 Task: Add a signature Jim Hall containing Best wishes for a happy National Womens Day, Jim Hall to email address softage.5@softage.net and add a folder Fundraising
Action: Mouse moved to (138, 30)
Screenshot: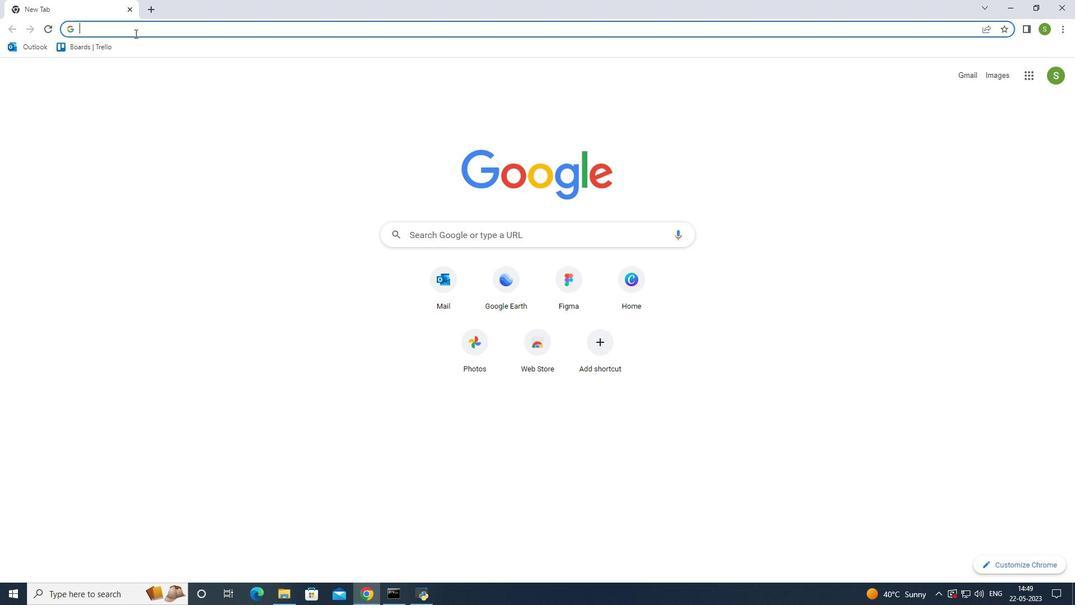 
Action: Mouse pressed left at (138, 30)
Screenshot: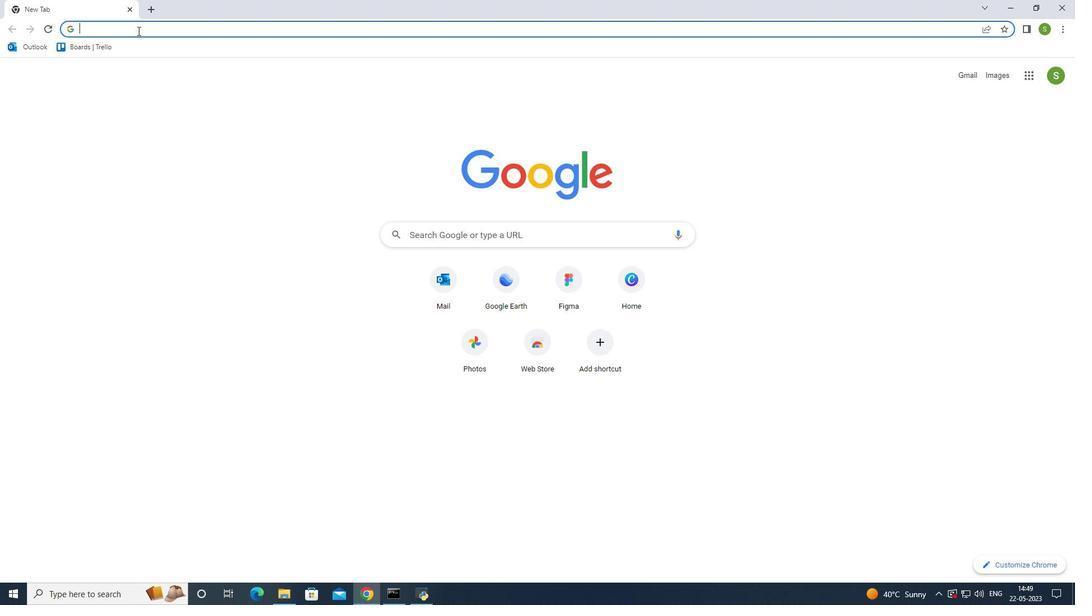 
Action: Mouse moved to (138, 30)
Screenshot: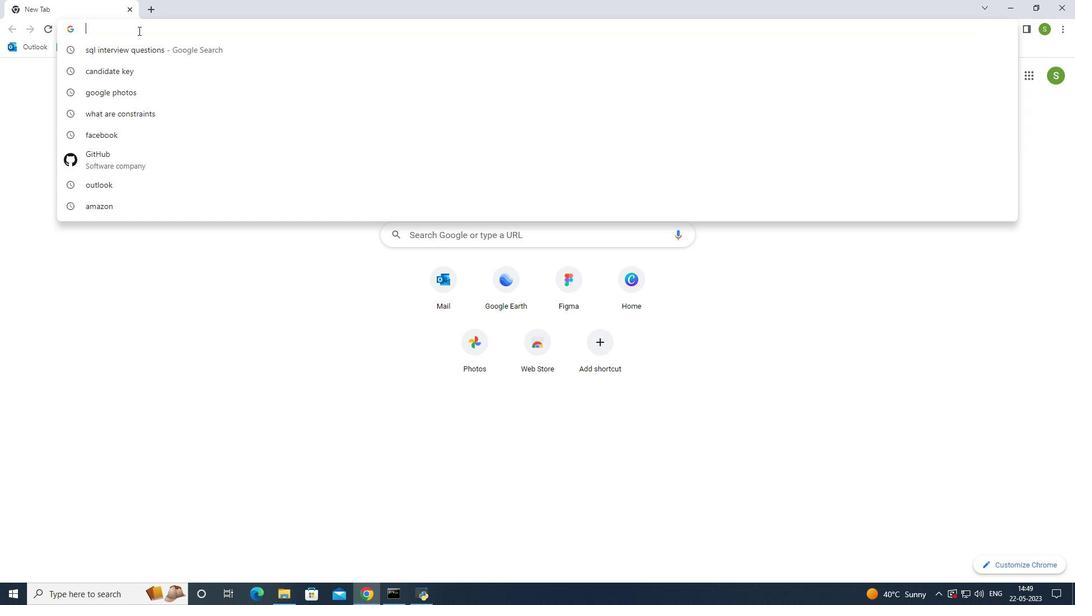 
Action: Key pressed outlook<Key.enter>
Screenshot: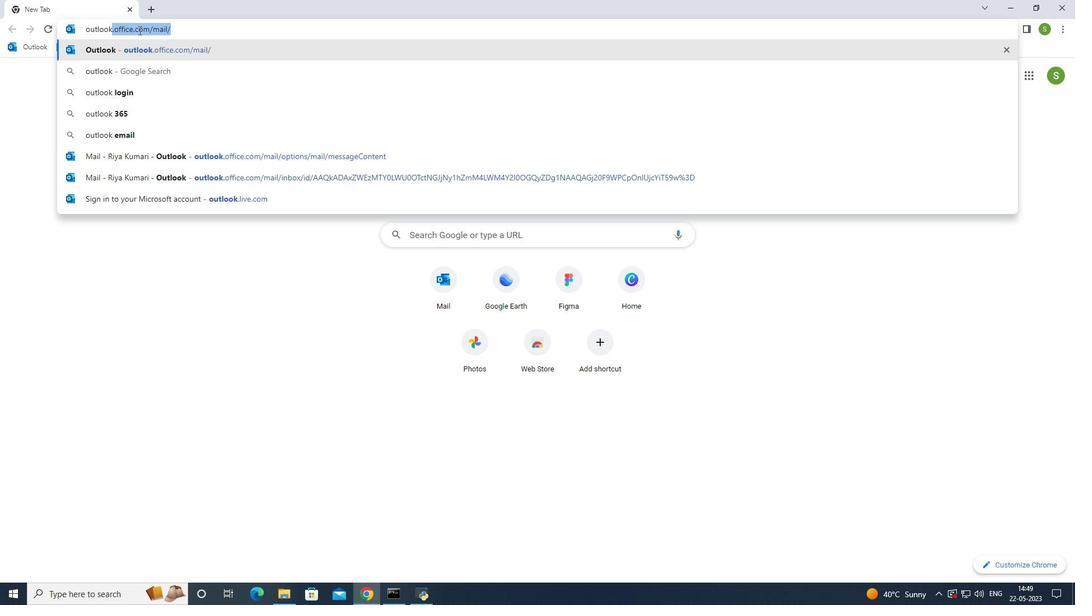 
Action: Mouse moved to (107, 95)
Screenshot: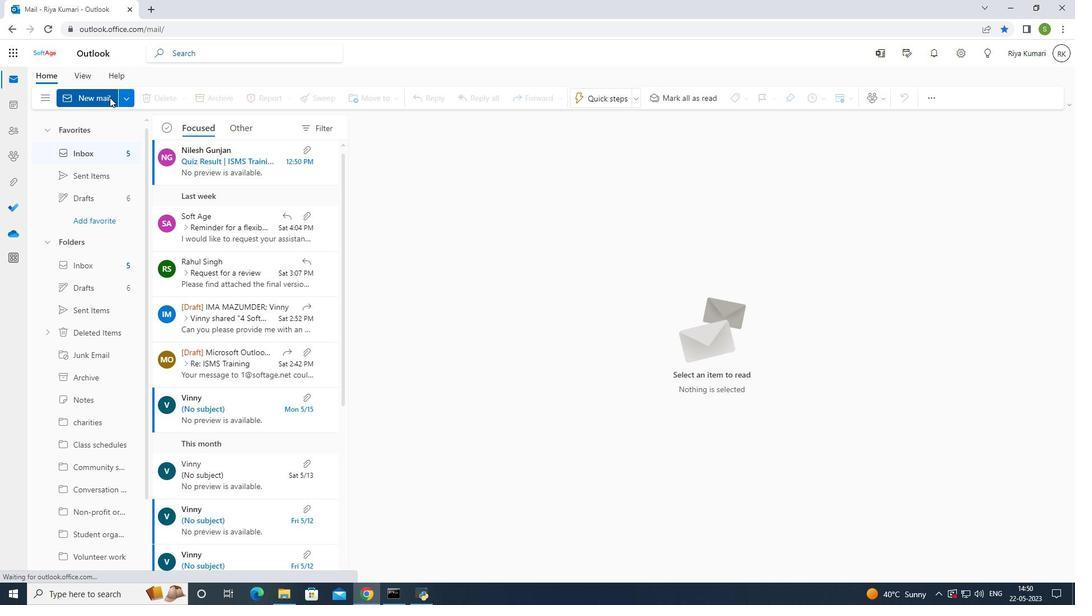 
Action: Mouse pressed left at (107, 95)
Screenshot: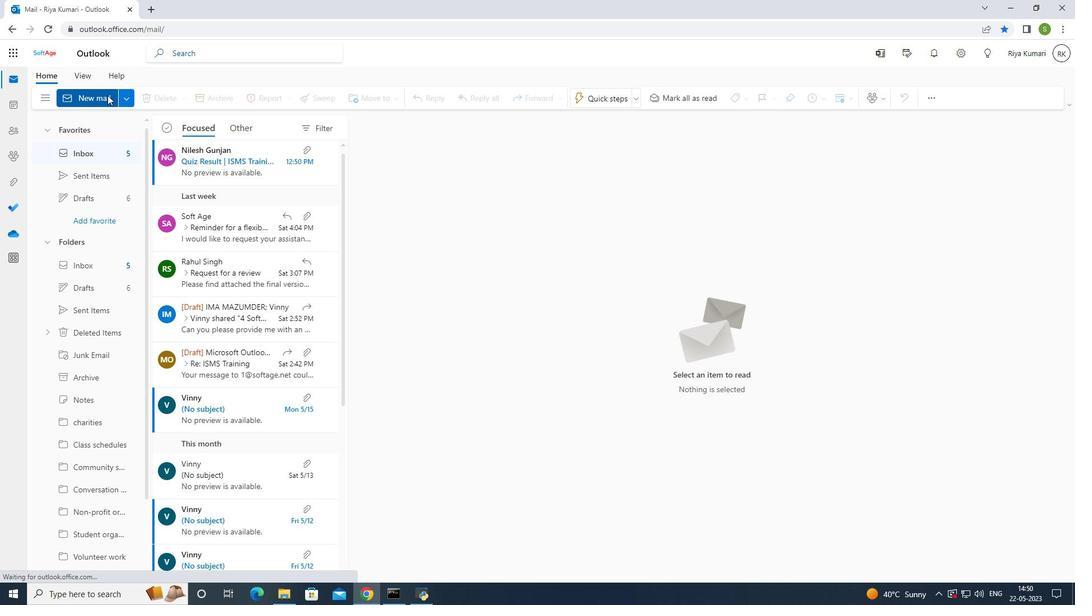 
Action: Mouse pressed left at (107, 95)
Screenshot: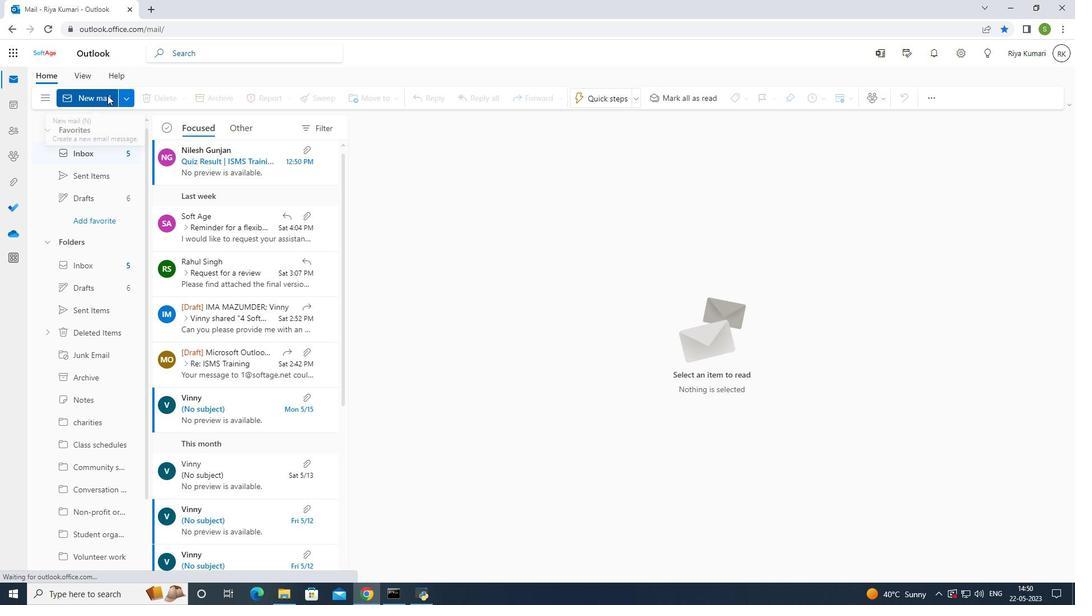 
Action: Mouse moved to (728, 99)
Screenshot: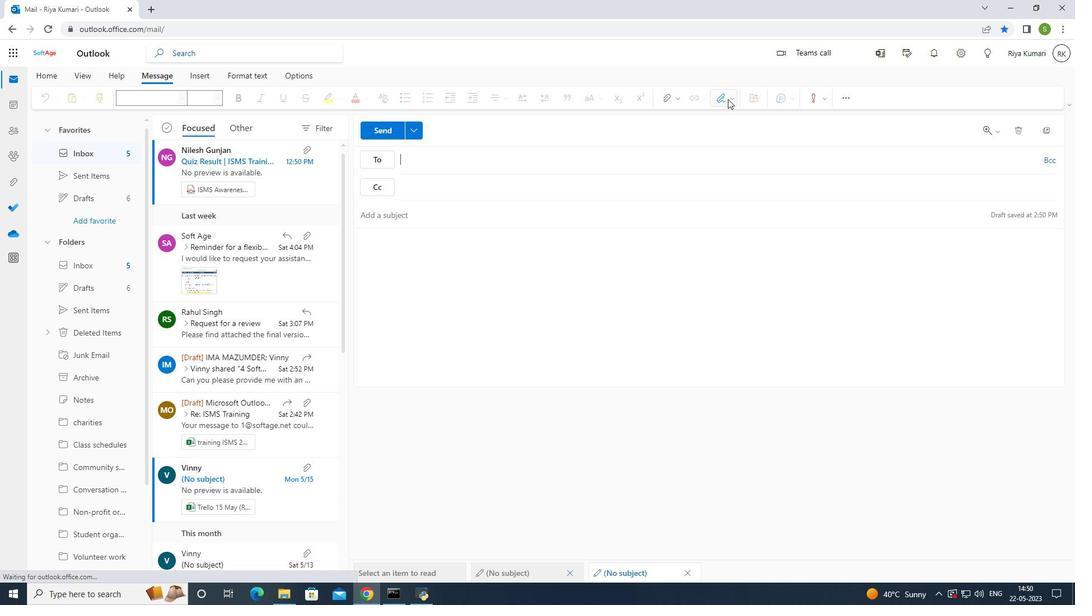 
Action: Mouse pressed left at (728, 99)
Screenshot: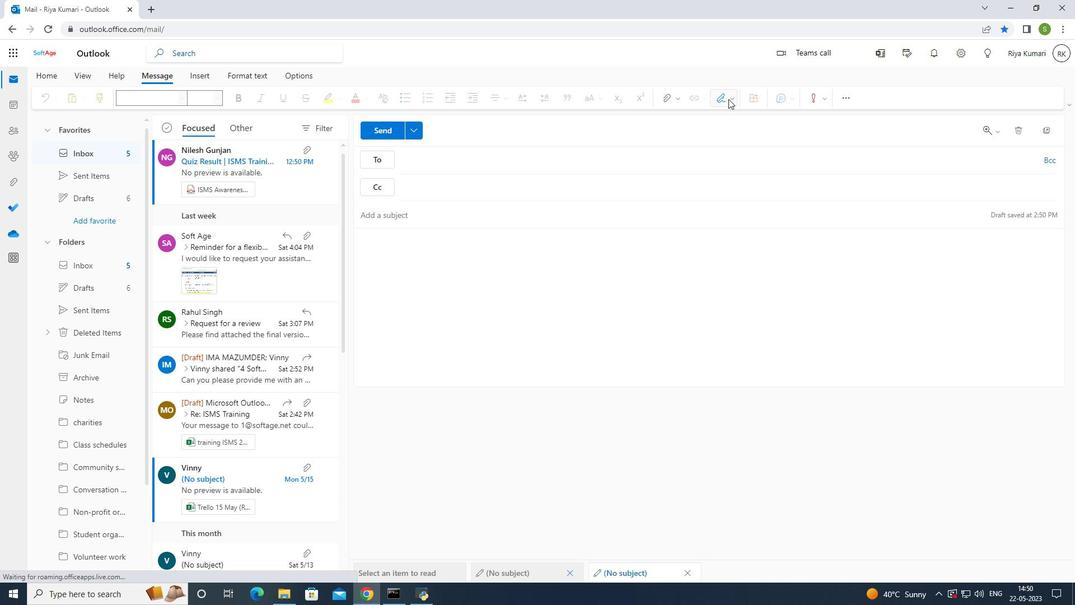 
Action: Mouse moved to (714, 140)
Screenshot: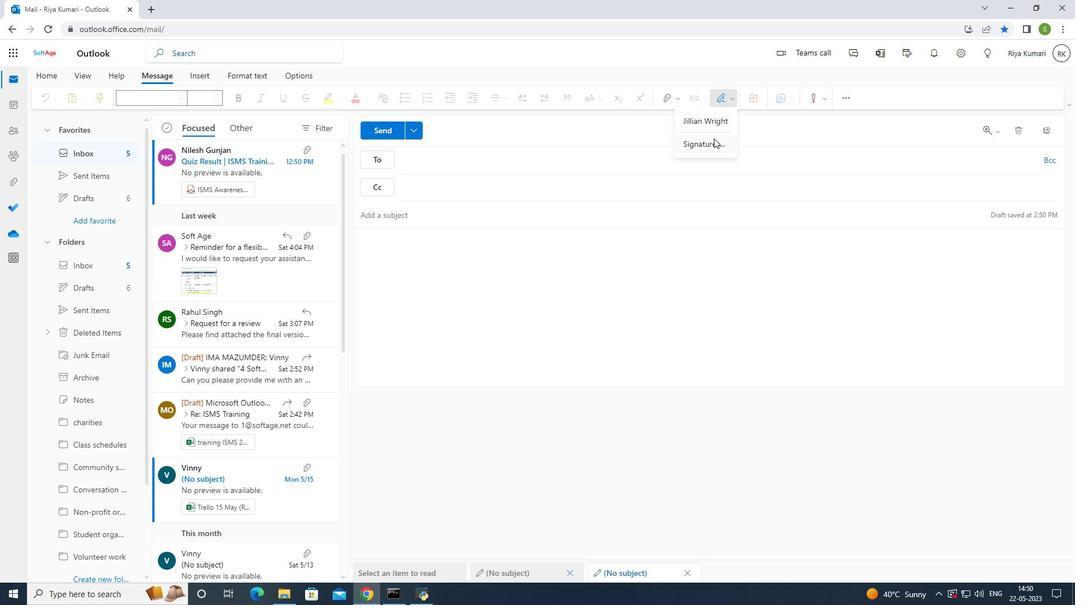 
Action: Mouse pressed left at (714, 140)
Screenshot: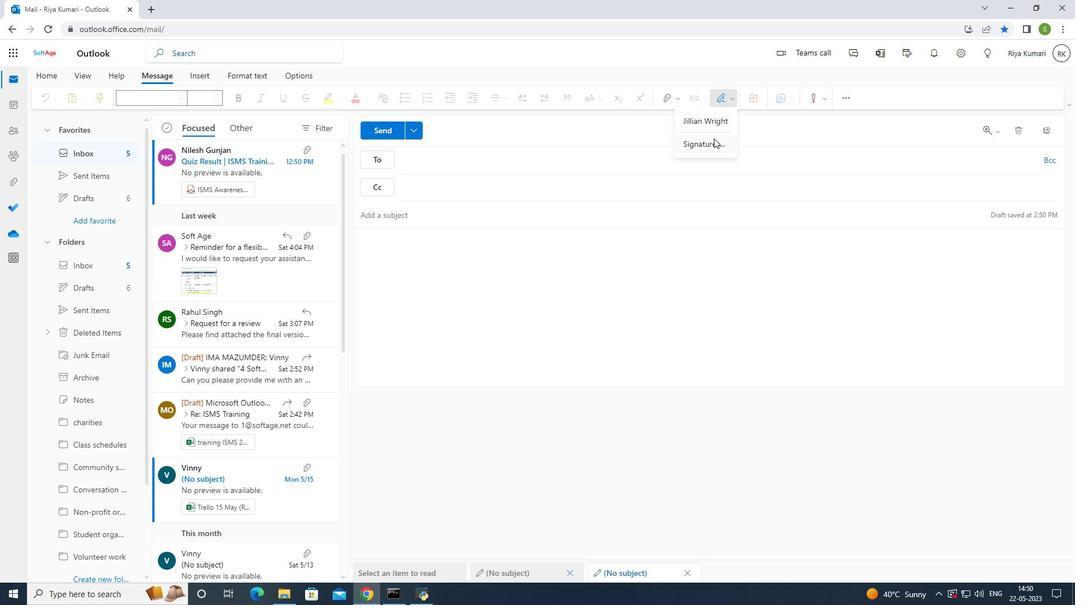 
Action: Mouse moved to (700, 179)
Screenshot: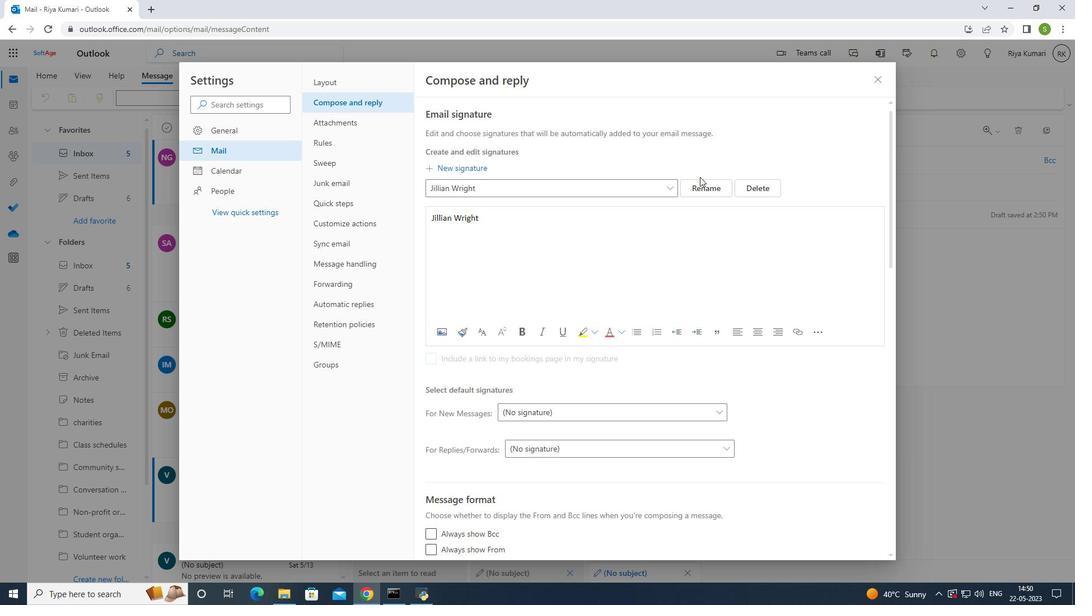 
Action: Mouse pressed left at (700, 179)
Screenshot: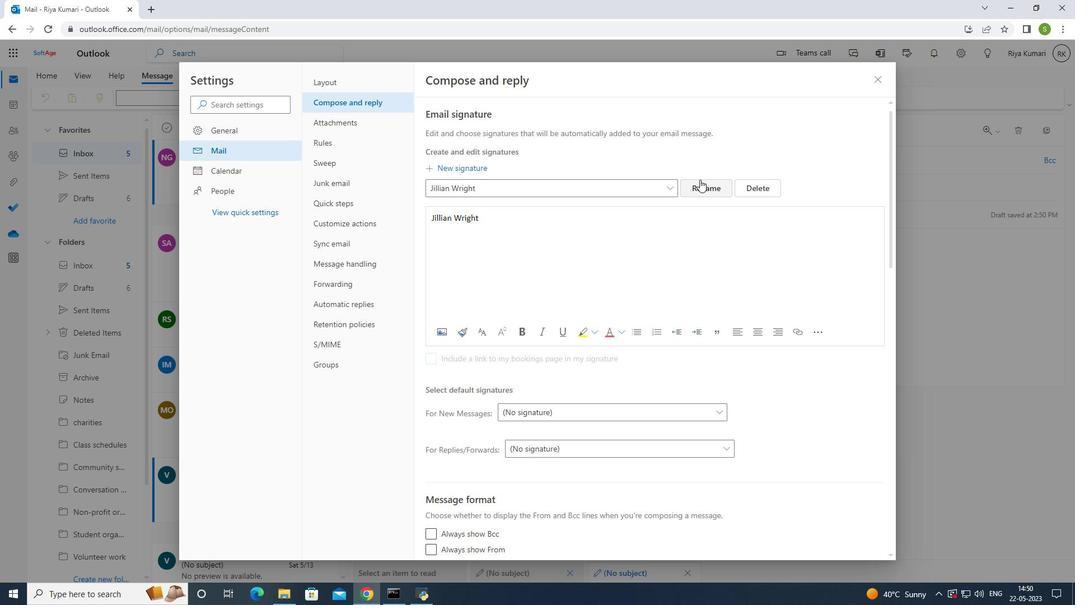 
Action: Mouse moved to (692, 185)
Screenshot: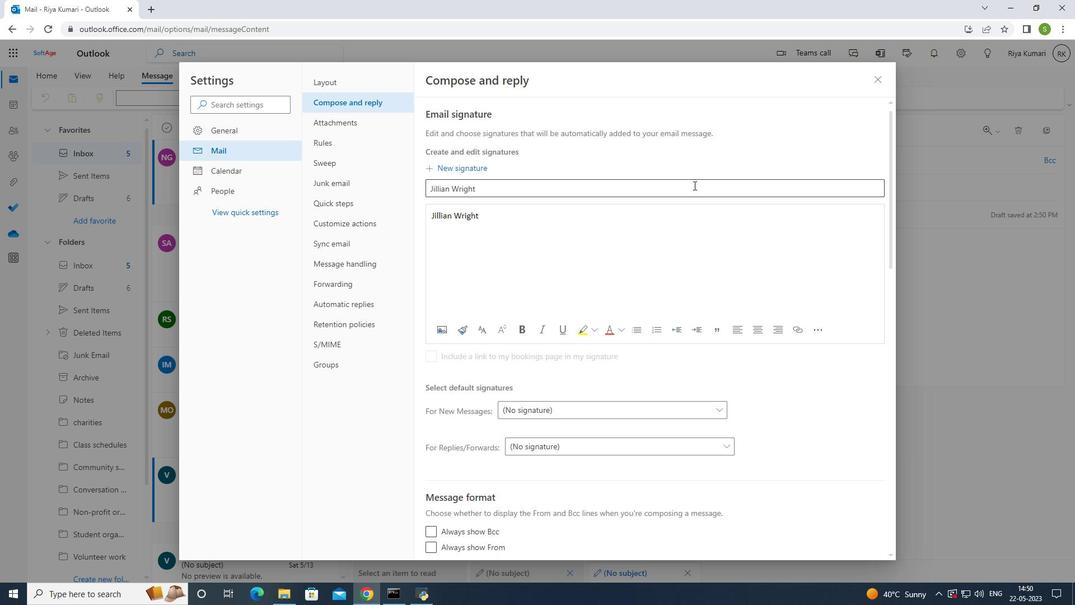 
Action: Mouse pressed left at (692, 185)
Screenshot: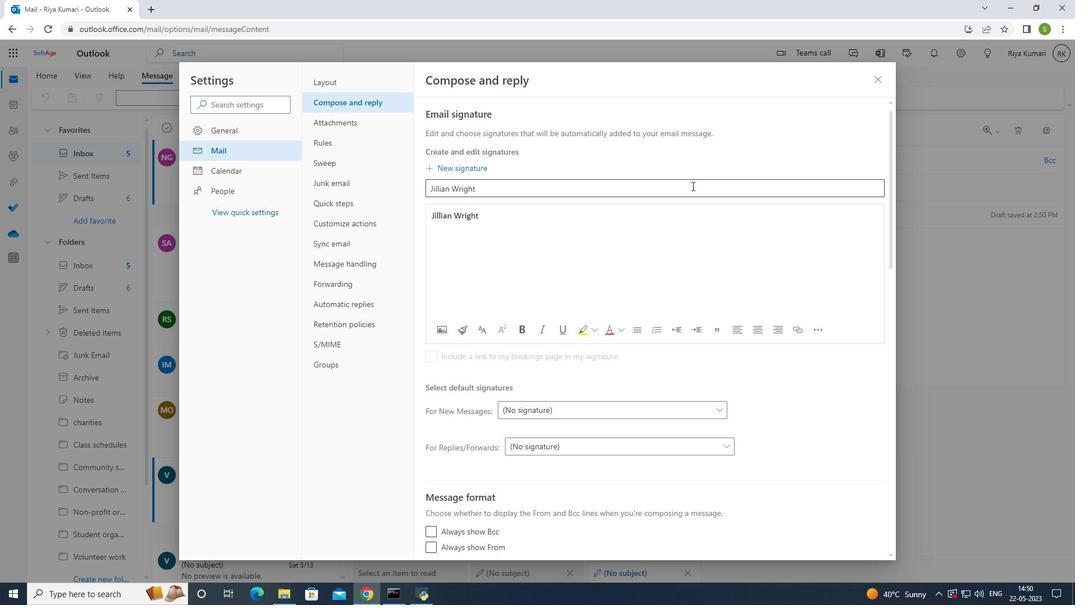 
Action: Mouse moved to (692, 185)
Screenshot: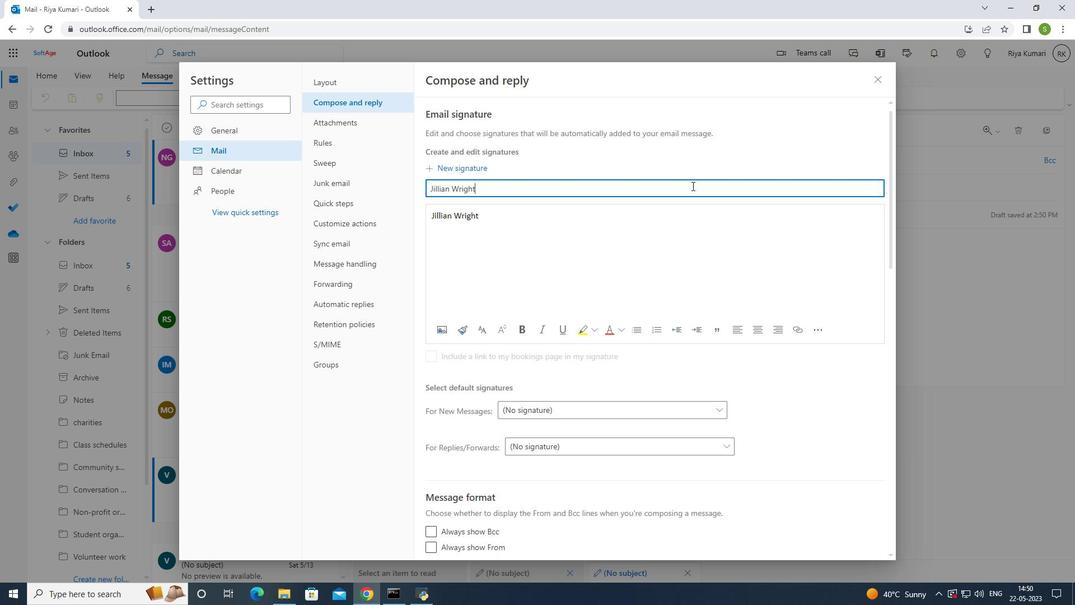
Action: Key pressed <Key.backspace><Key.backspace><Key.backspace><Key.backspace><Key.backspace><Key.backspace><Key.backspace><Key.backspace><Key.backspace><Key.backspace><Key.backspace><Key.backspace>m<Key.space><Key.shift><Key.shift>Hall
Screenshot: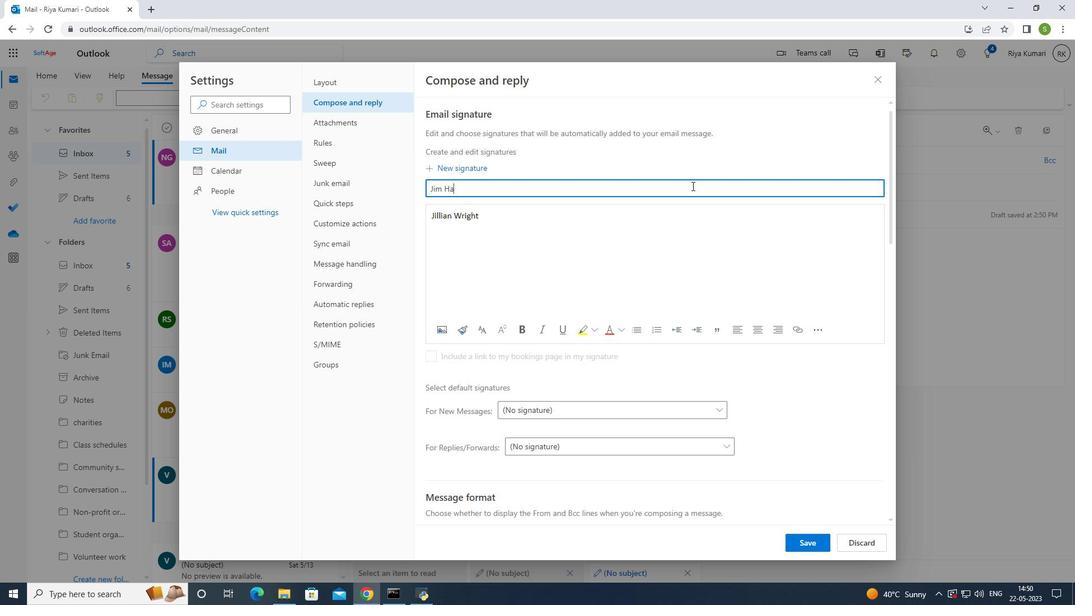 
Action: Mouse moved to (500, 224)
Screenshot: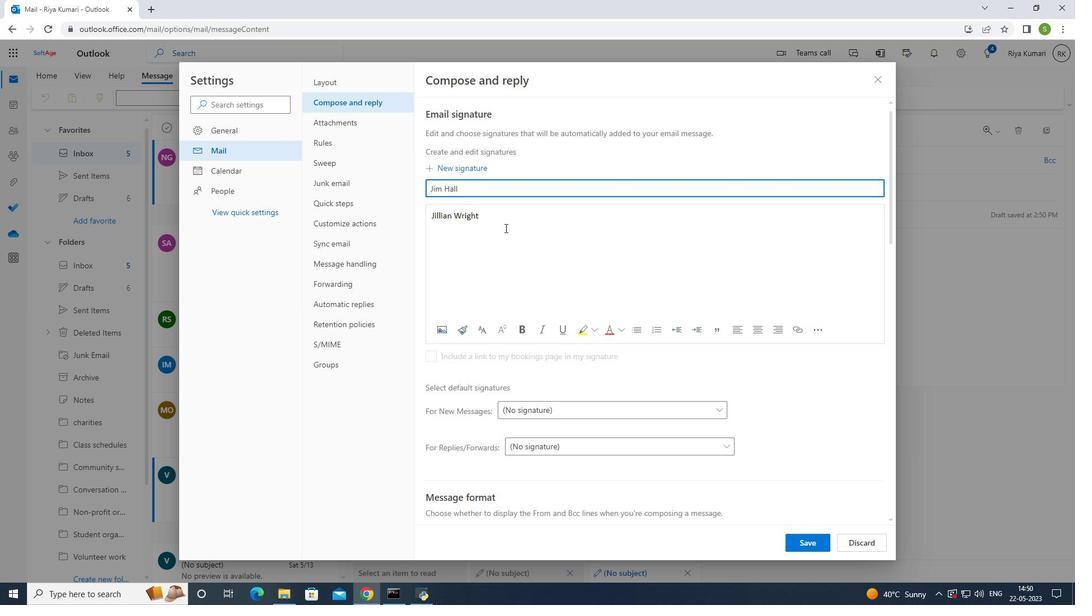 
Action: Mouse pressed left at (500, 224)
Screenshot: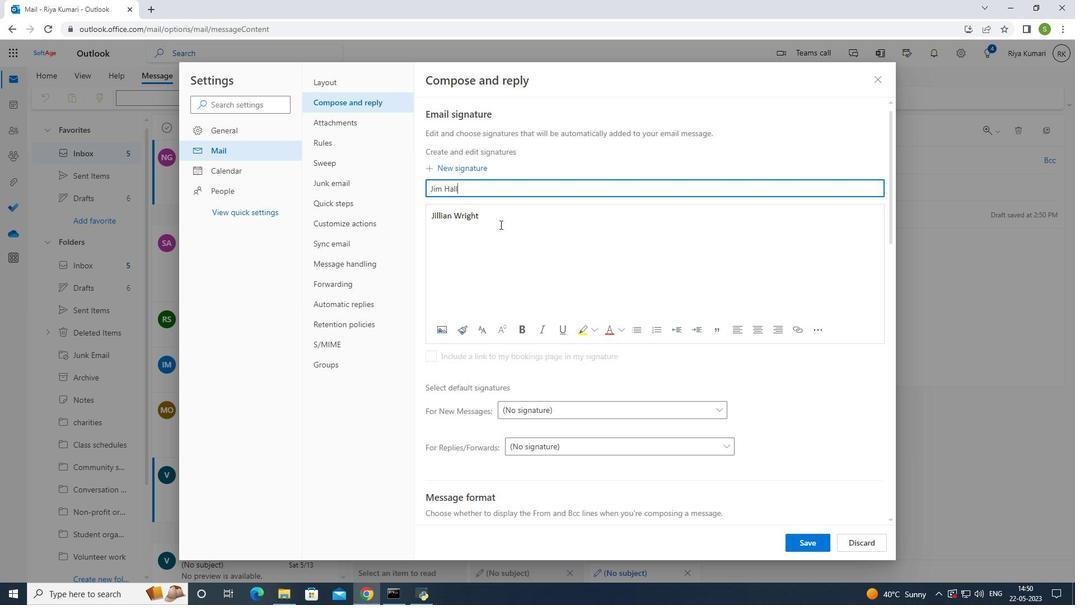 
Action: Mouse moved to (502, 221)
Screenshot: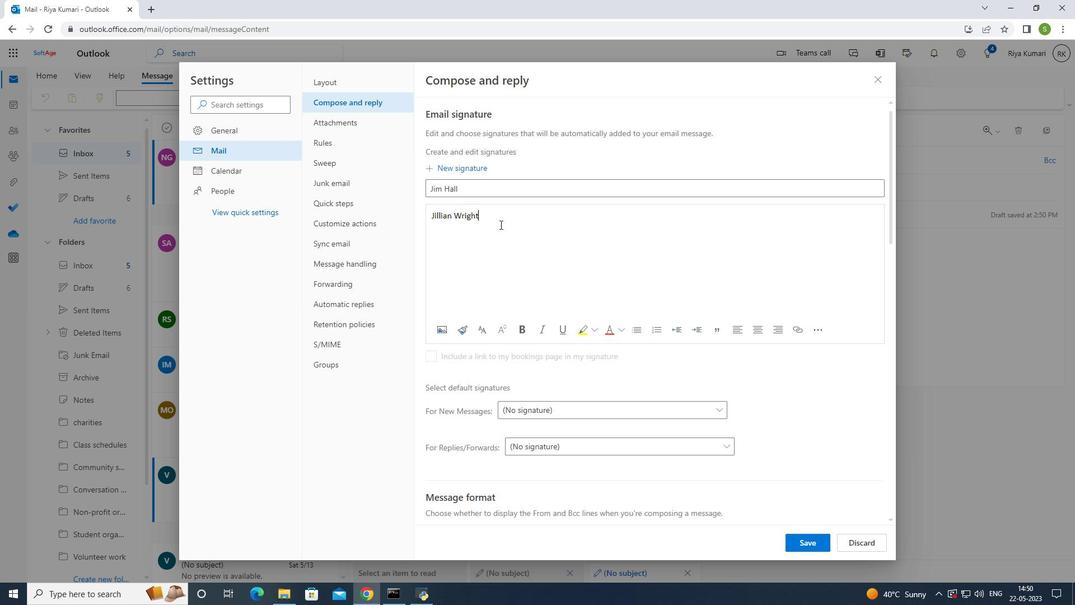 
Action: Key pressed <Key.backspace><Key.backspace><Key.backspace><Key.backspace><Key.backspace><Key.backspace><Key.backspace><Key.backspace><Key.backspace><Key.backspace><Key.backspace><Key.backspace><Key.backspace>im<Key.space><Key.shift>hall
Screenshot: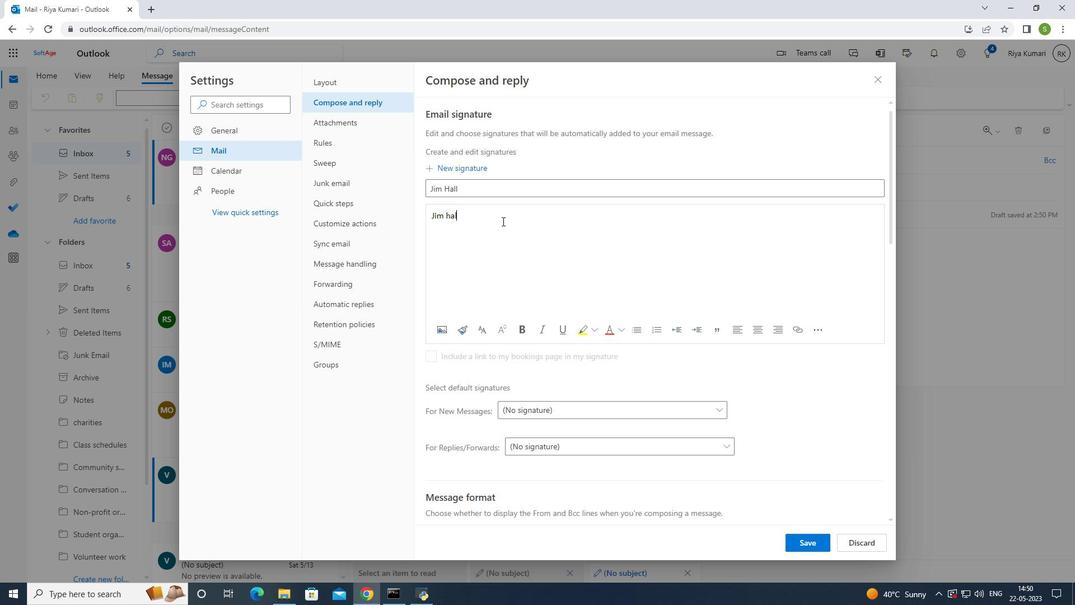 
Action: Mouse moved to (796, 543)
Screenshot: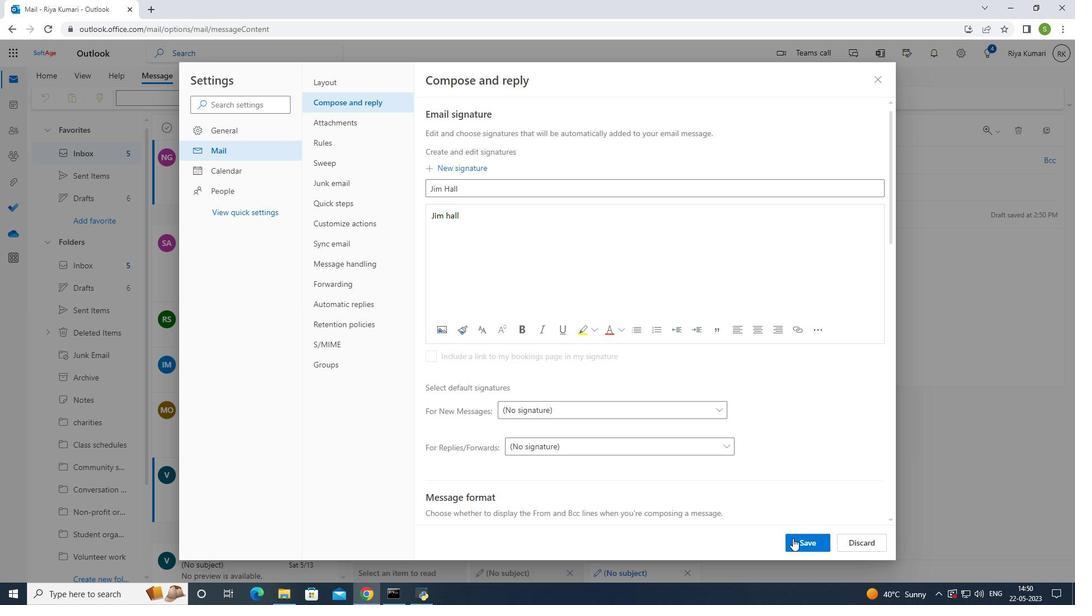 
Action: Mouse pressed left at (796, 543)
Screenshot: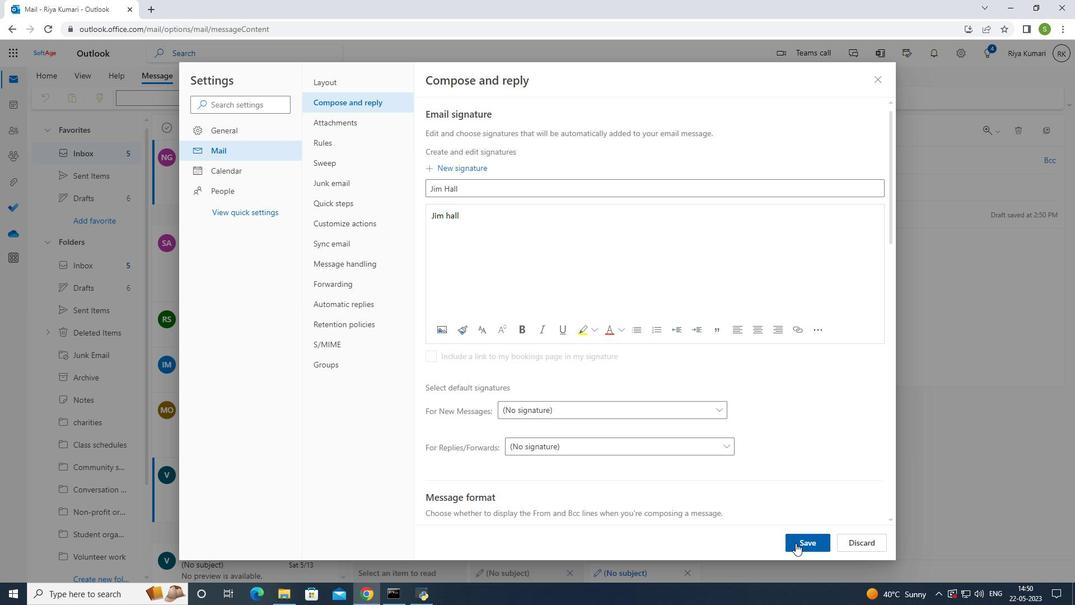 
Action: Mouse moved to (876, 82)
Screenshot: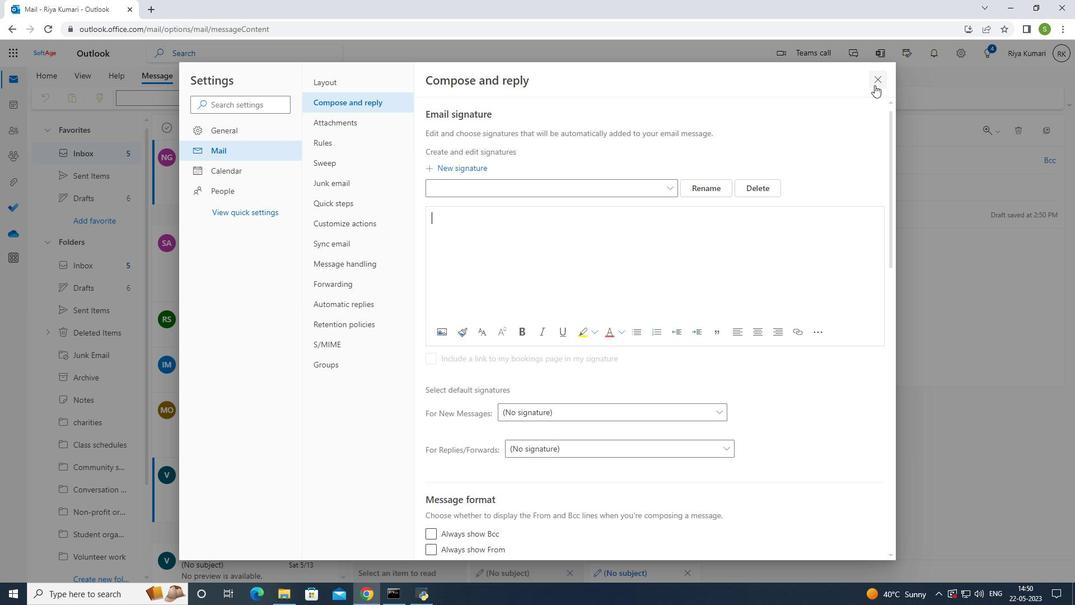 
Action: Mouse pressed left at (876, 82)
Screenshot: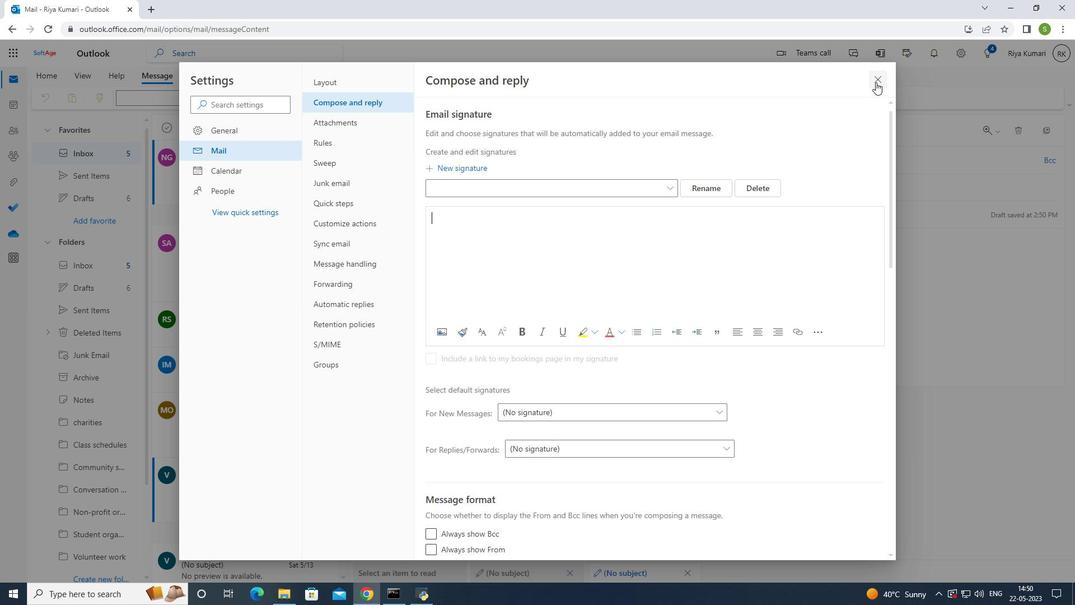 
Action: Mouse moved to (438, 160)
Screenshot: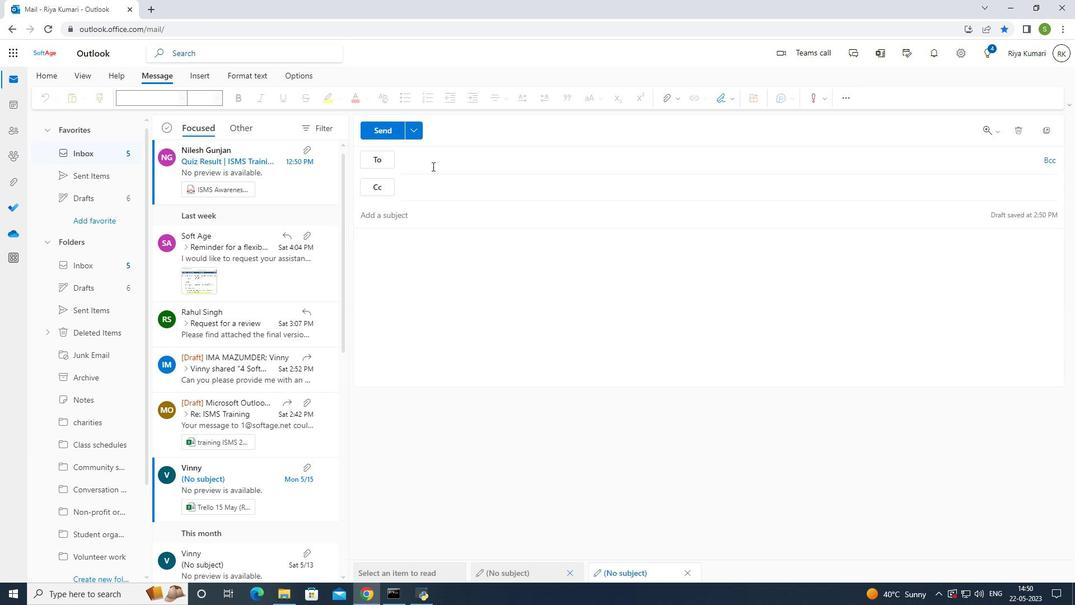 
Action: Mouse pressed left at (438, 160)
Screenshot: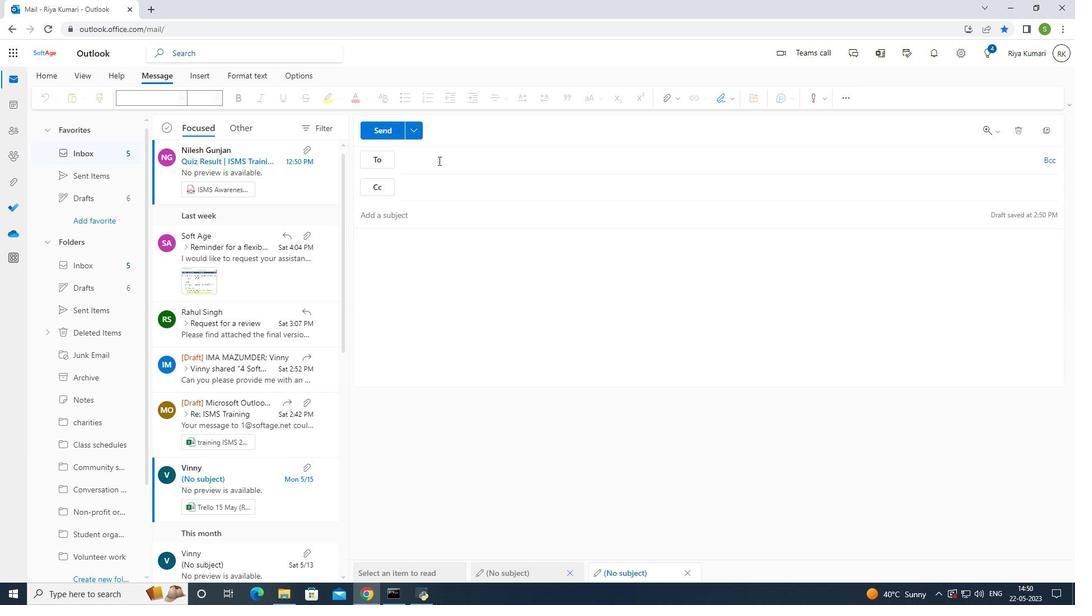 
Action: Key pressed softage.5<Key.shift>@softage.com
Screenshot: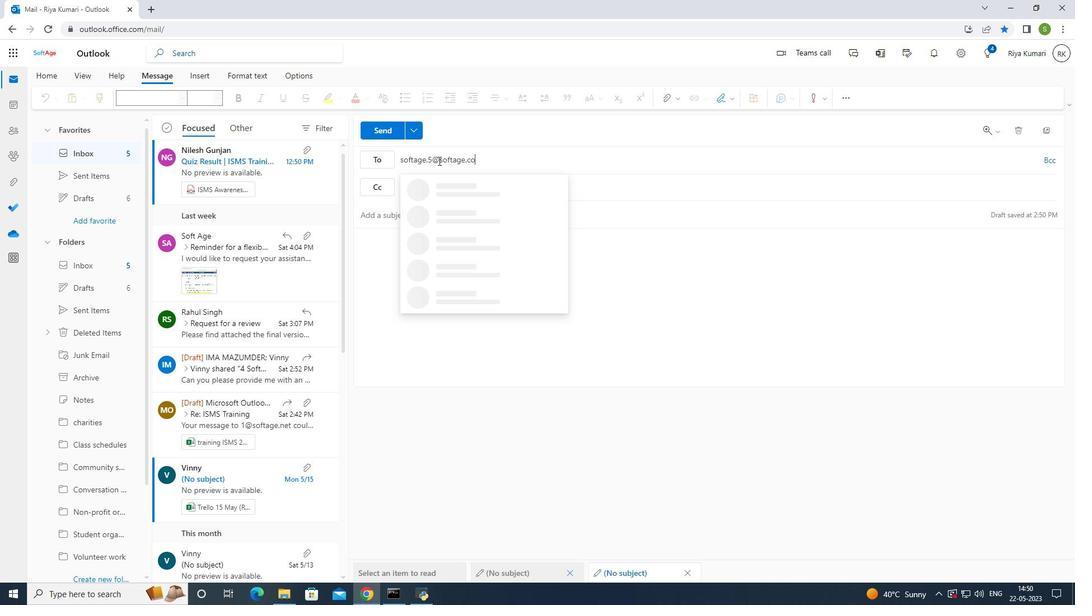 
Action: Mouse moved to (481, 155)
Screenshot: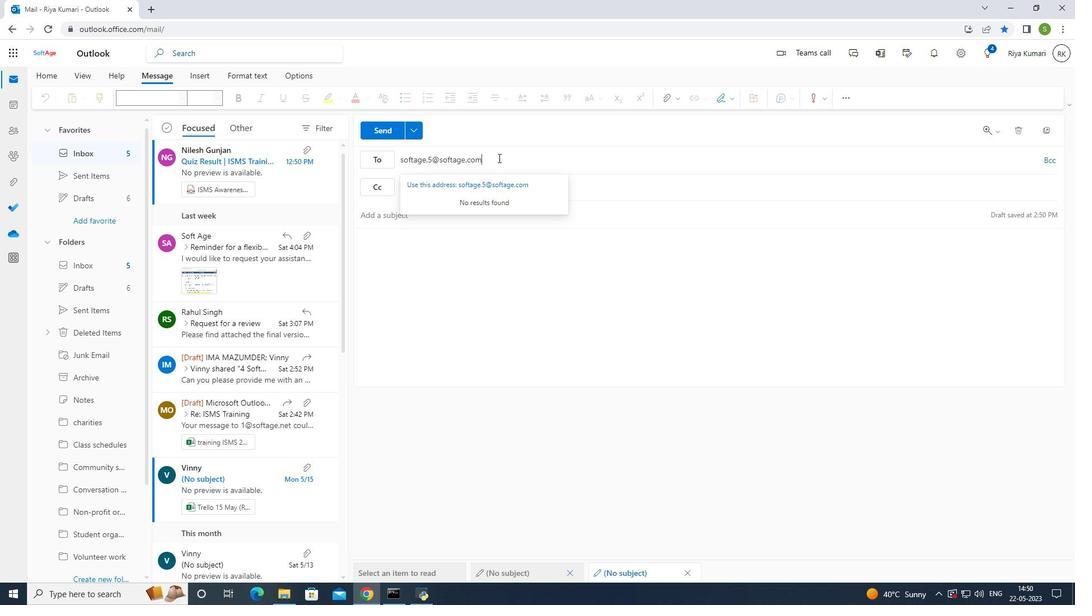 
Action: Key pressed <Key.backspace><Key.backspace><Key.backspace>net
Screenshot: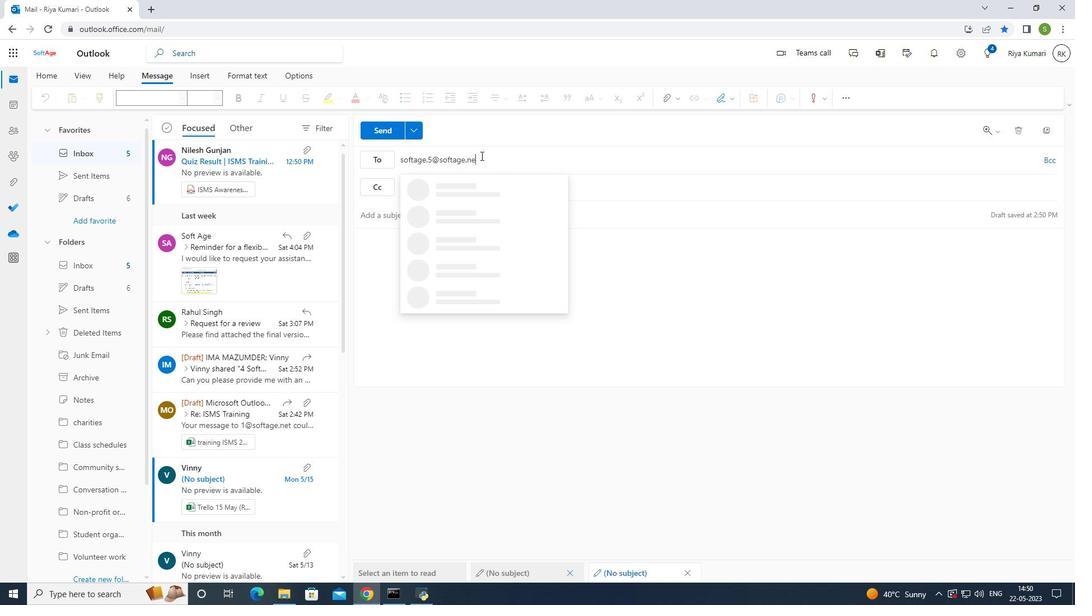 
Action: Mouse moved to (468, 192)
Screenshot: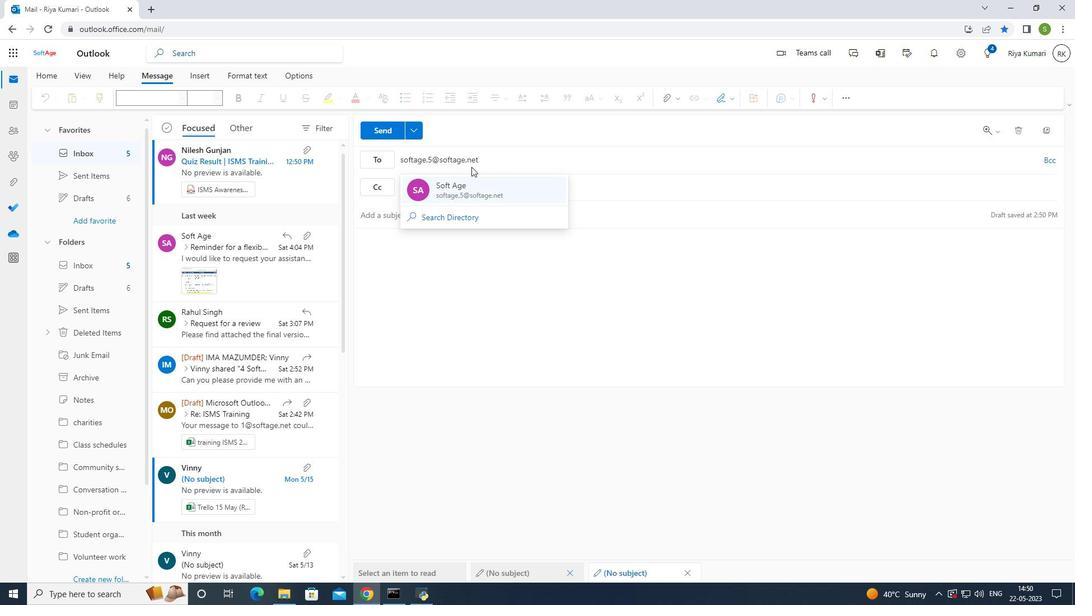 
Action: Mouse pressed left at (468, 192)
Screenshot: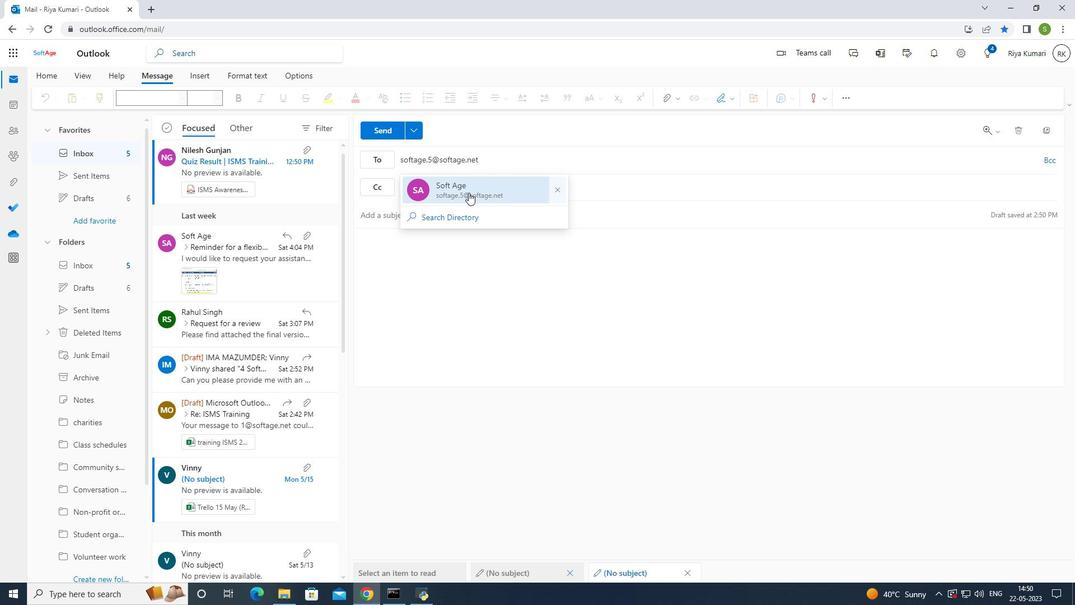 
Action: Mouse moved to (433, 213)
Screenshot: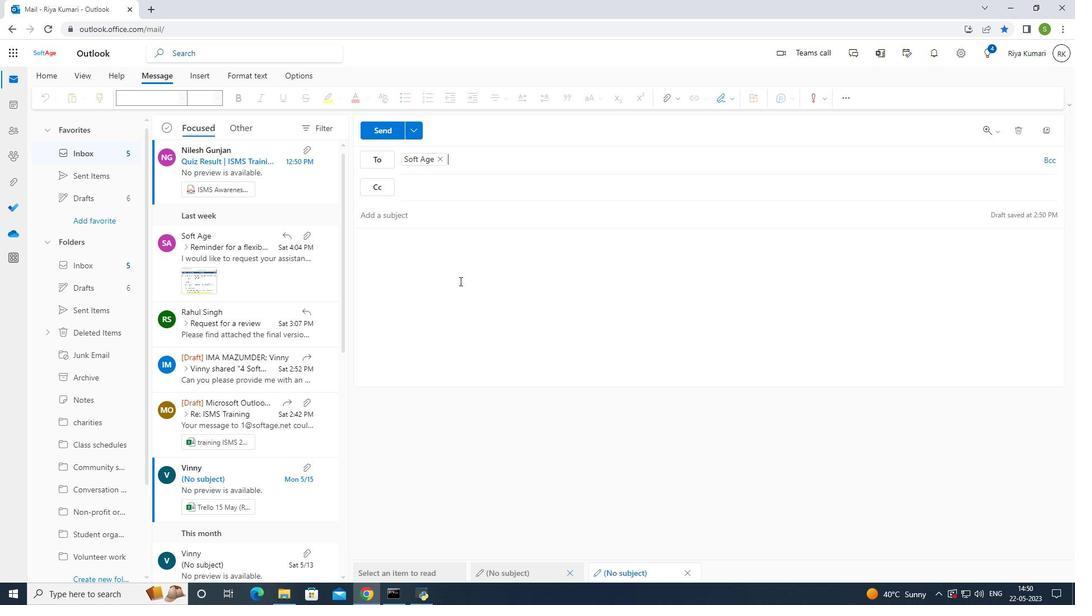 
Action: Mouse pressed left at (433, 213)
Screenshot: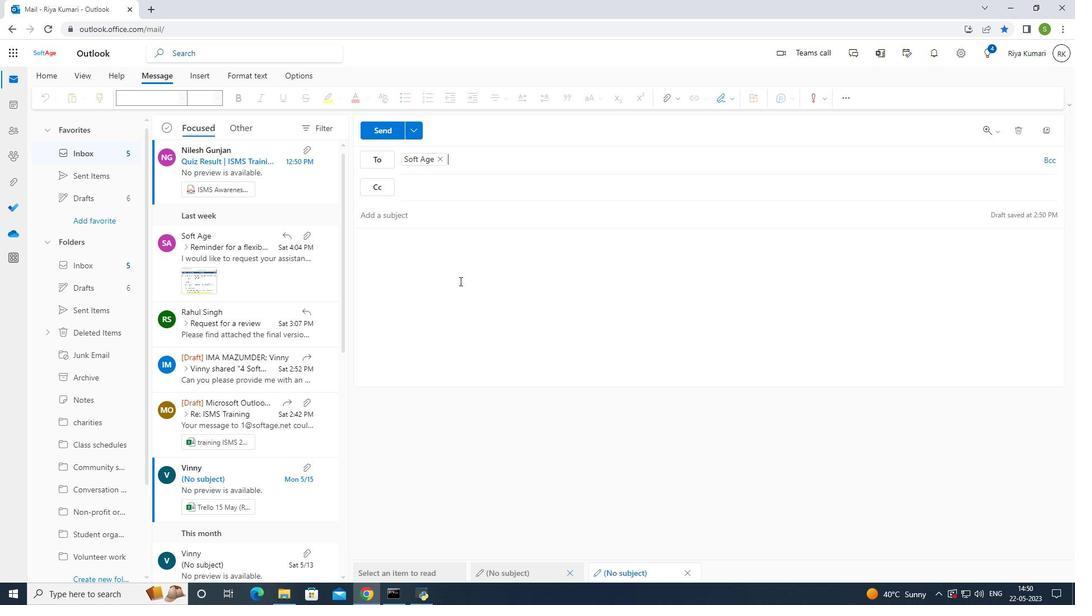 
Action: Mouse moved to (439, 231)
Screenshot: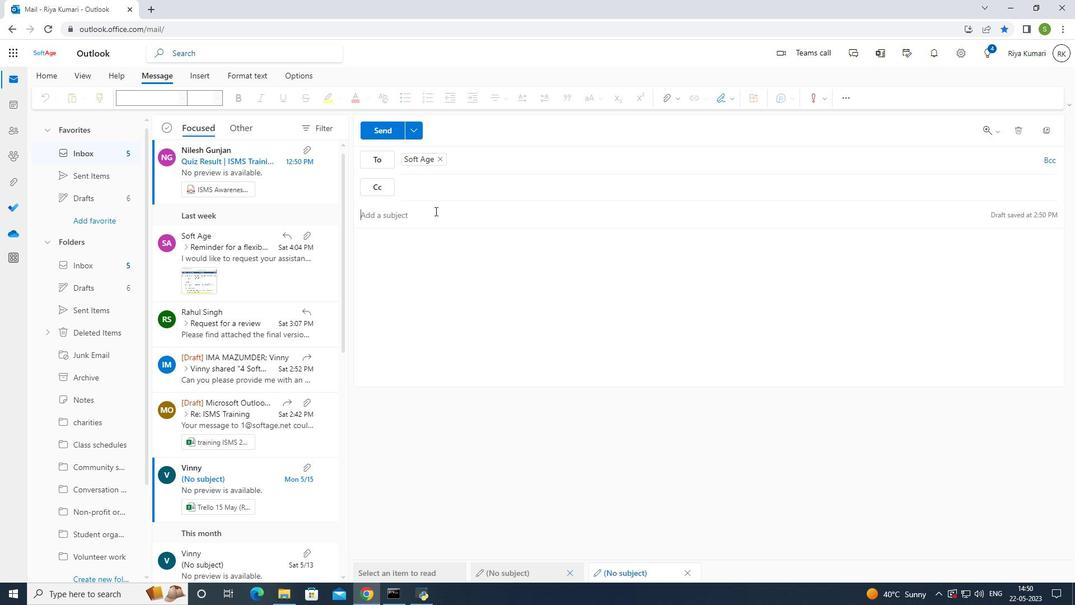 
Action: Mouse pressed left at (439, 231)
Screenshot: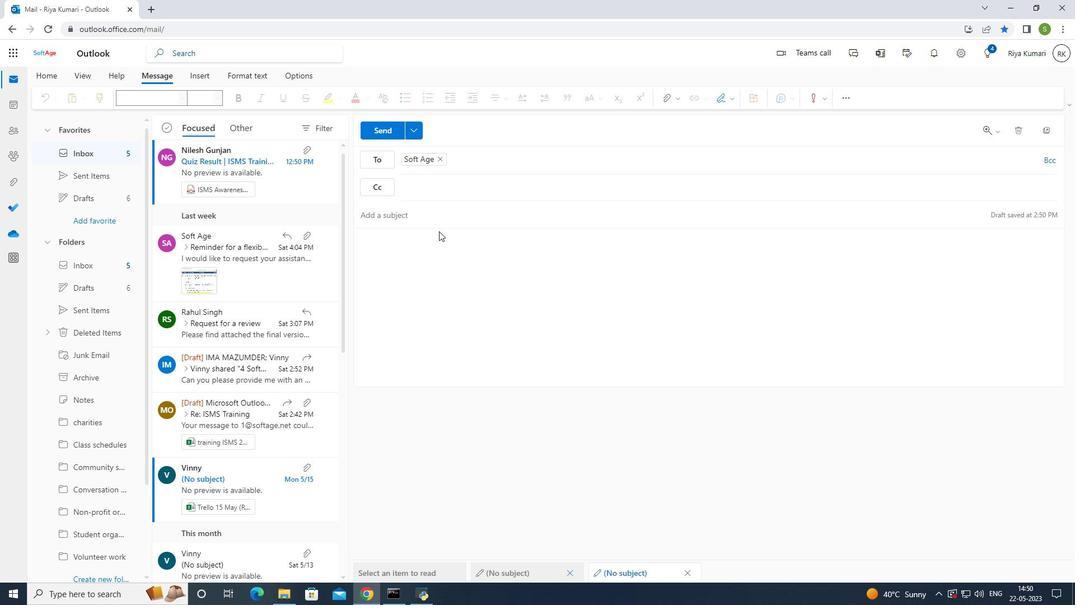 
Action: Mouse moved to (444, 237)
Screenshot: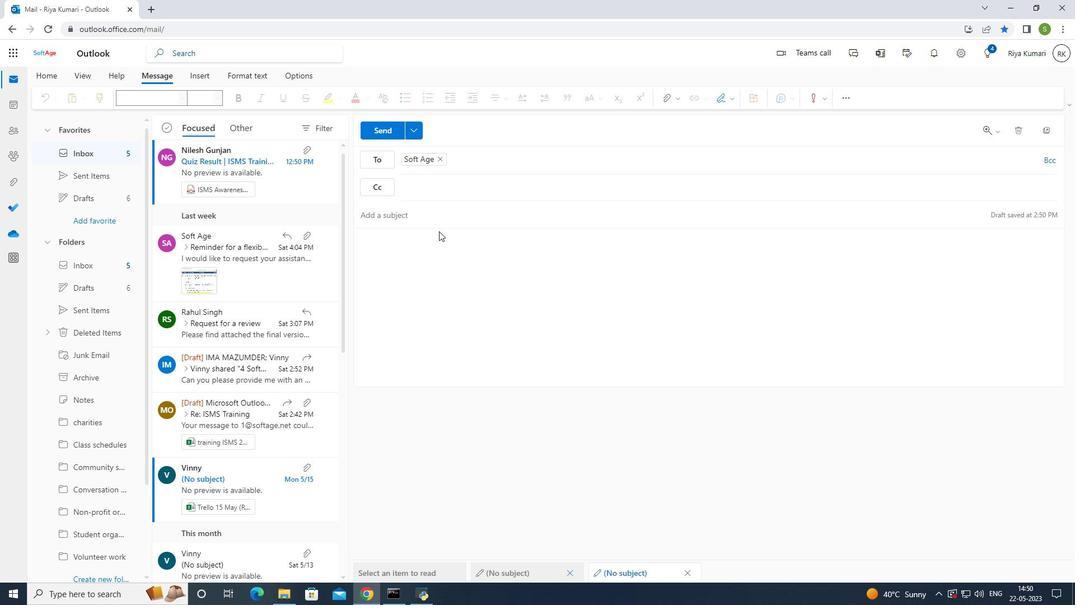 
Action: Mouse pressed left at (444, 237)
Screenshot: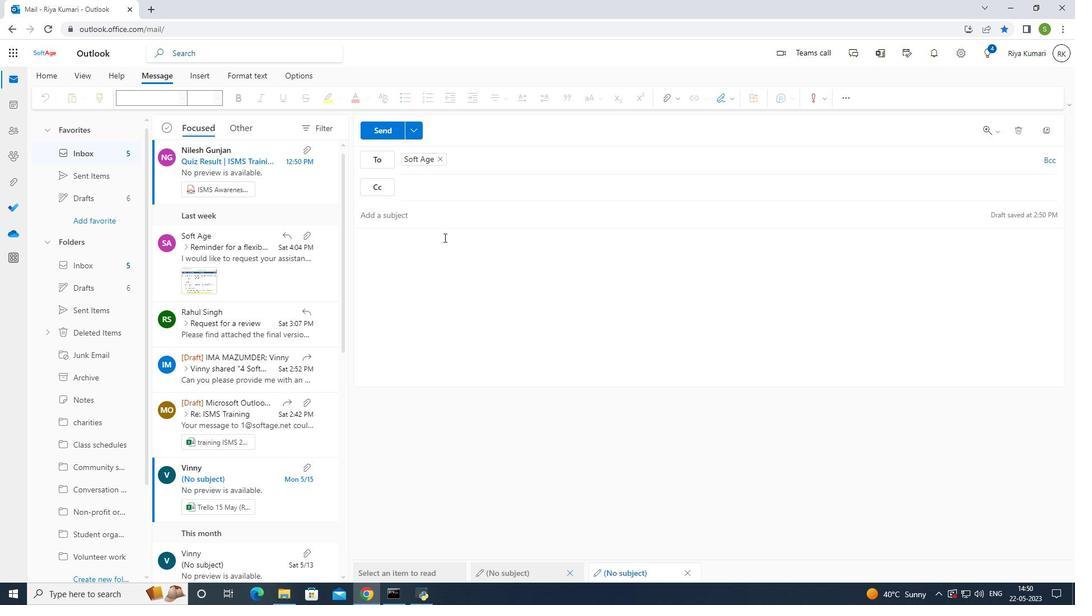 
Action: Mouse moved to (732, 97)
Screenshot: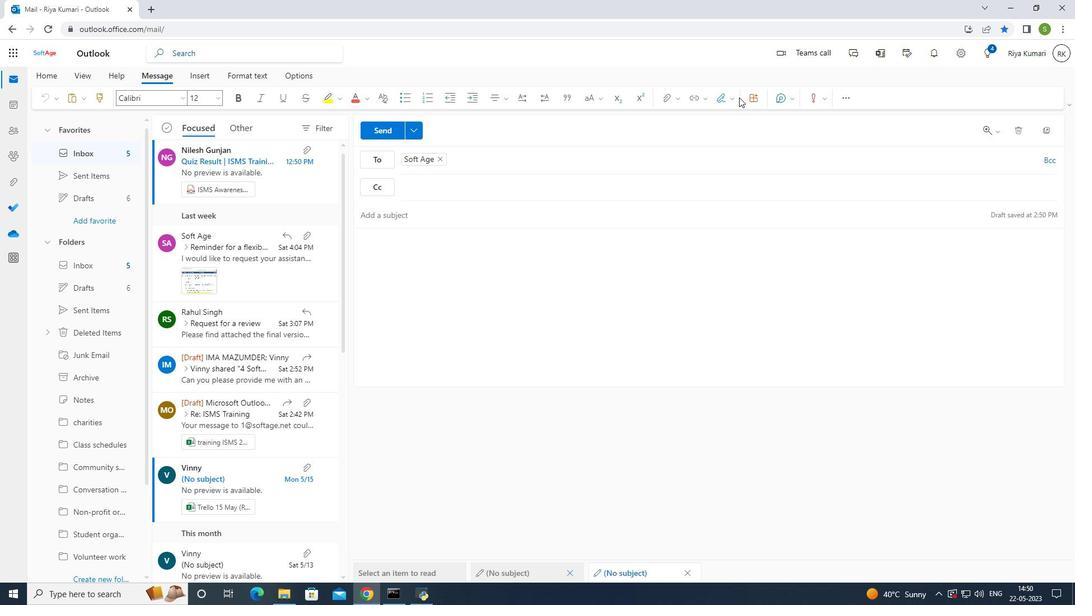 
Action: Mouse pressed left at (732, 97)
Screenshot: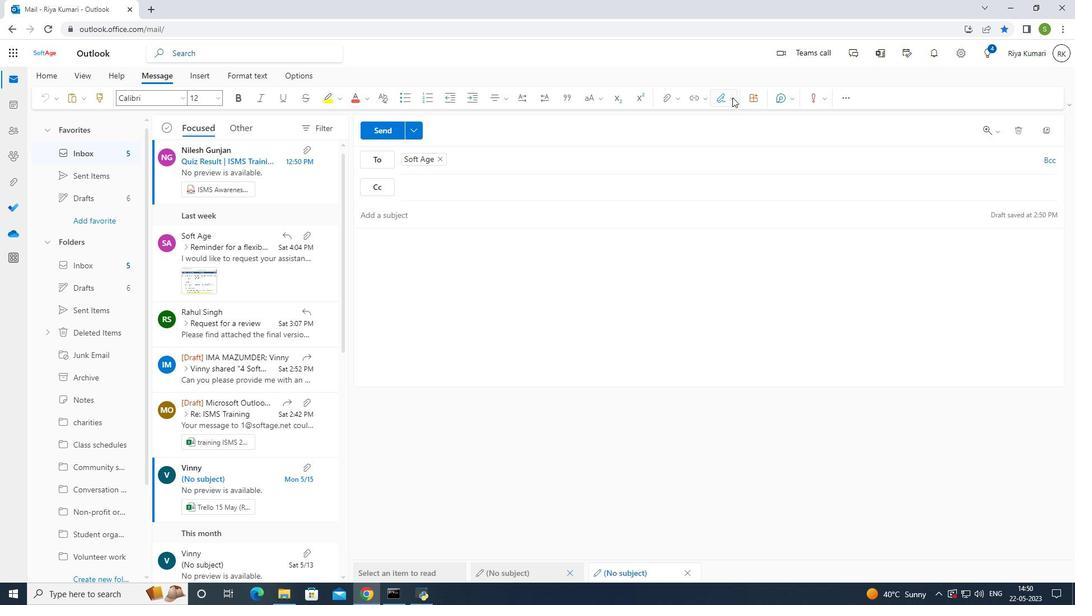 
Action: Mouse moved to (715, 118)
Screenshot: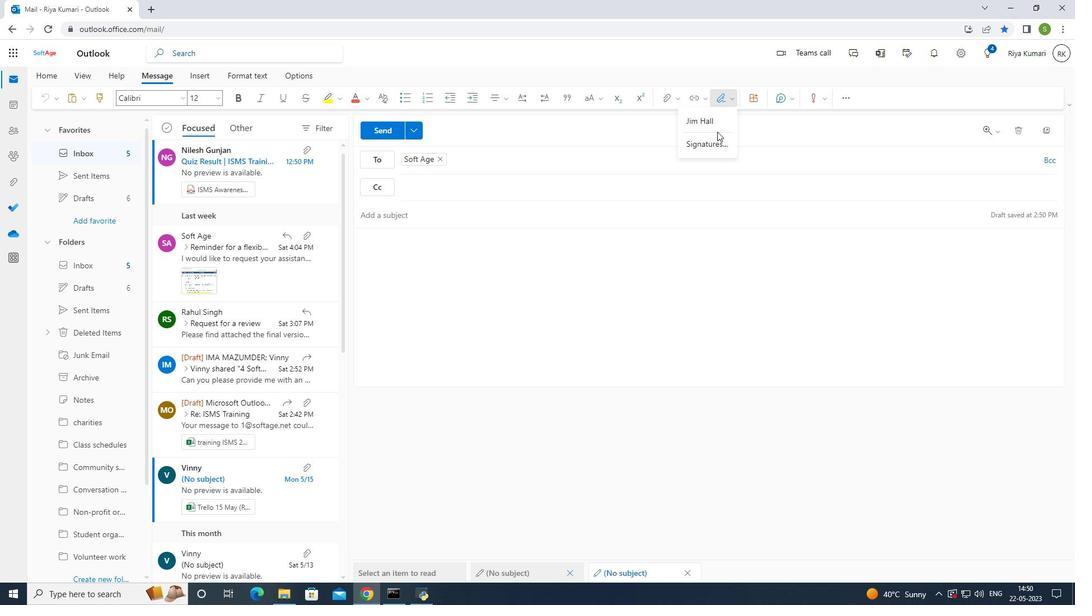 
Action: Mouse pressed left at (715, 118)
Screenshot: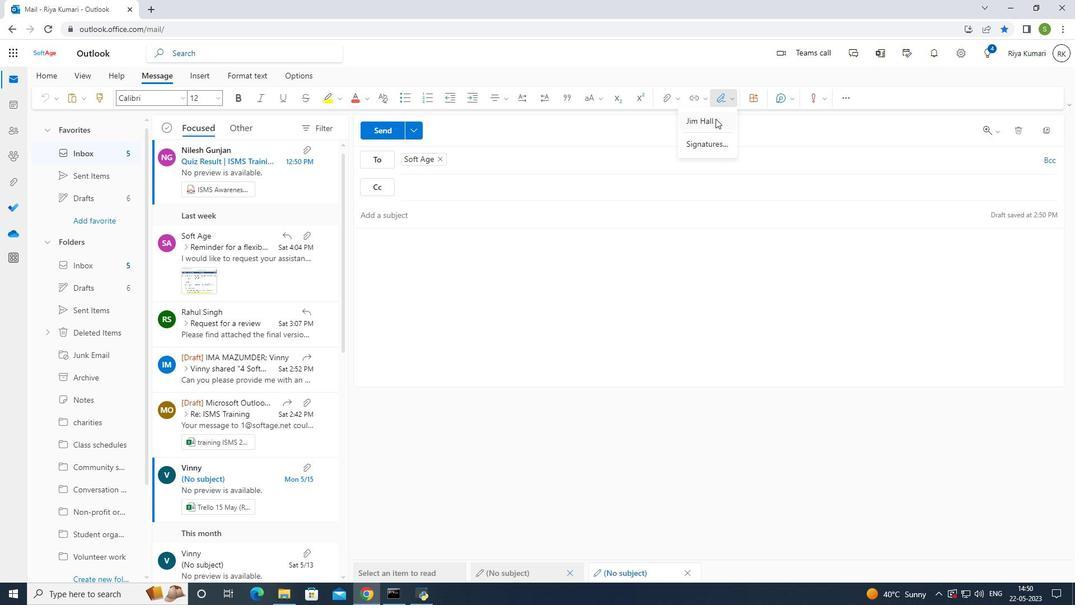 
Action: Mouse moved to (643, 221)
Screenshot: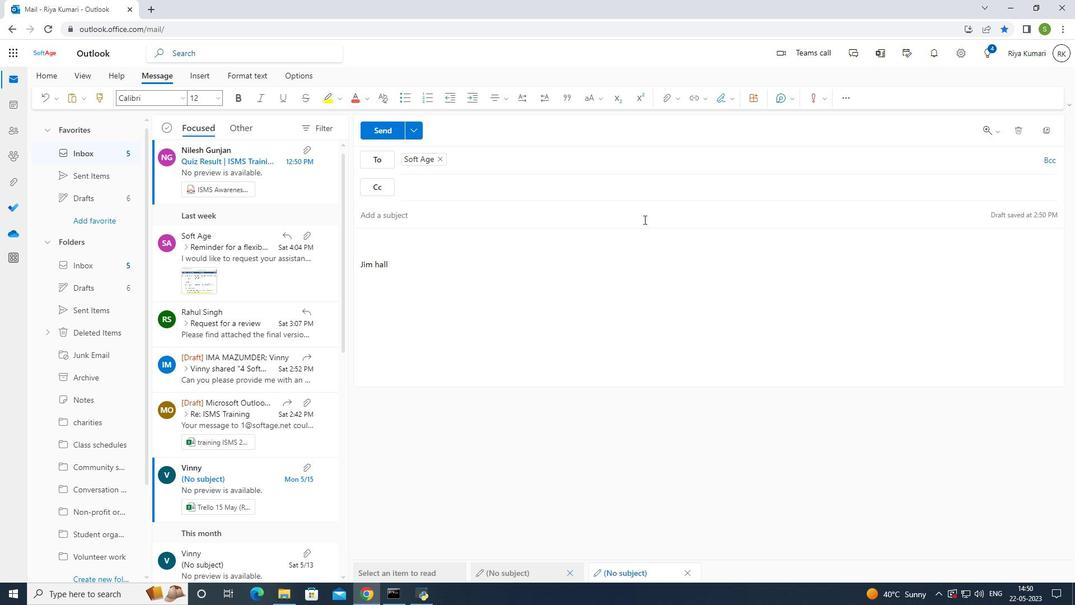
Action: Key pressed <Key.shift>Best<Key.space>wishes<Key.space>for<Key.space>a<Key.space>happy<Key.space><Key.shift><Key.shift><Key.shift><Key.shift><Key.shift><Key.shift><Key.shift><Key.shift><Key.shift><Key.shift><Key.shift><Key.shift><Key.shift><Key.shift><Key.shift><Key.shift><Key.shift>National<Key.space><Key.shift>Womans<Key.space><Key.shift>Day
Screenshot: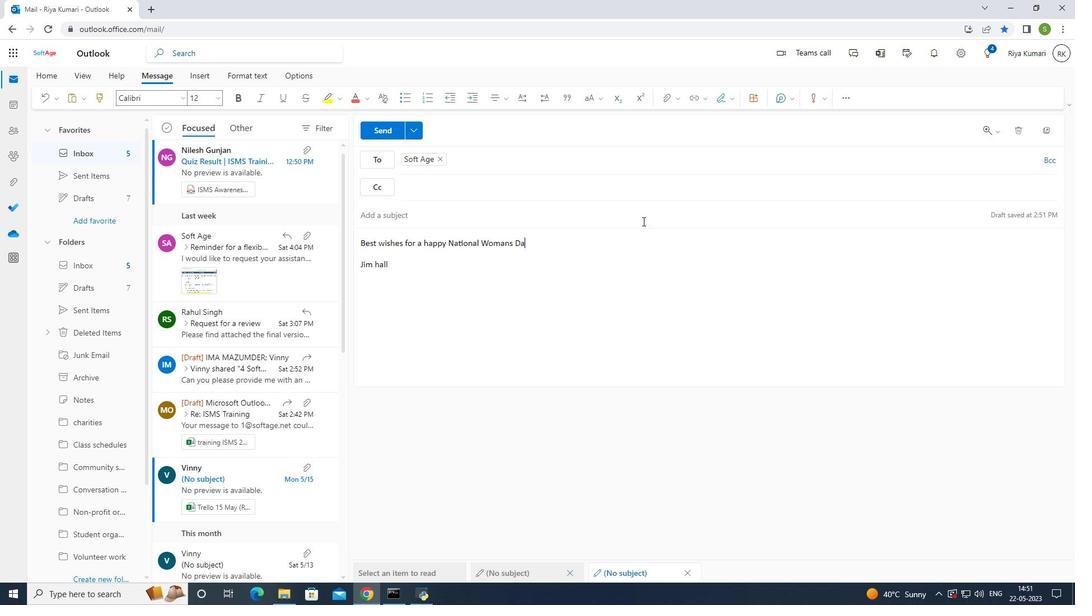 
Action: Mouse moved to (98, 305)
Screenshot: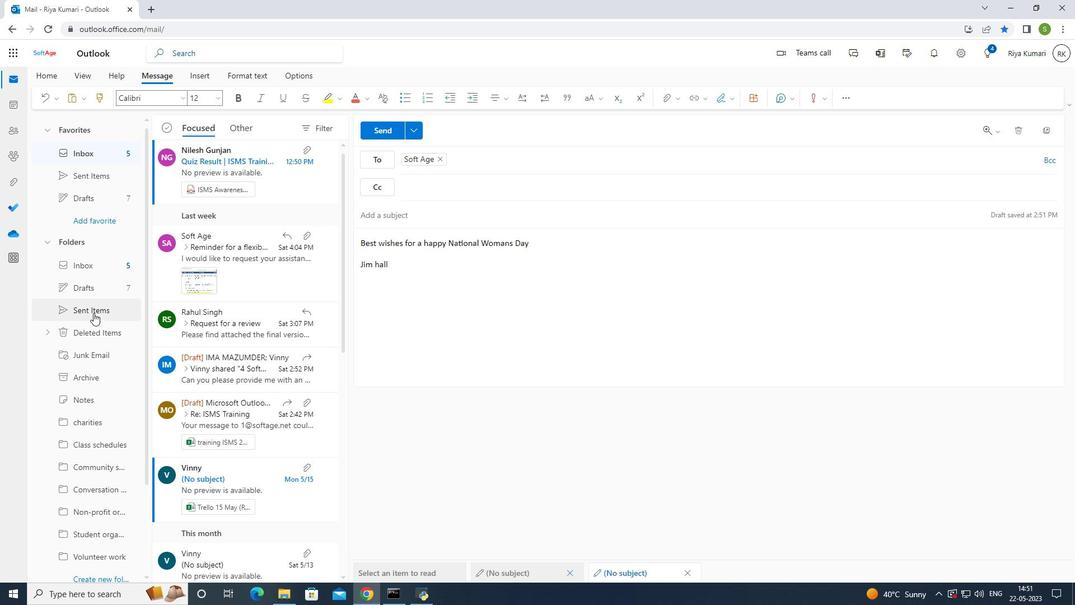 
Action: Mouse scrolled (98, 304) with delta (0, 0)
Screenshot: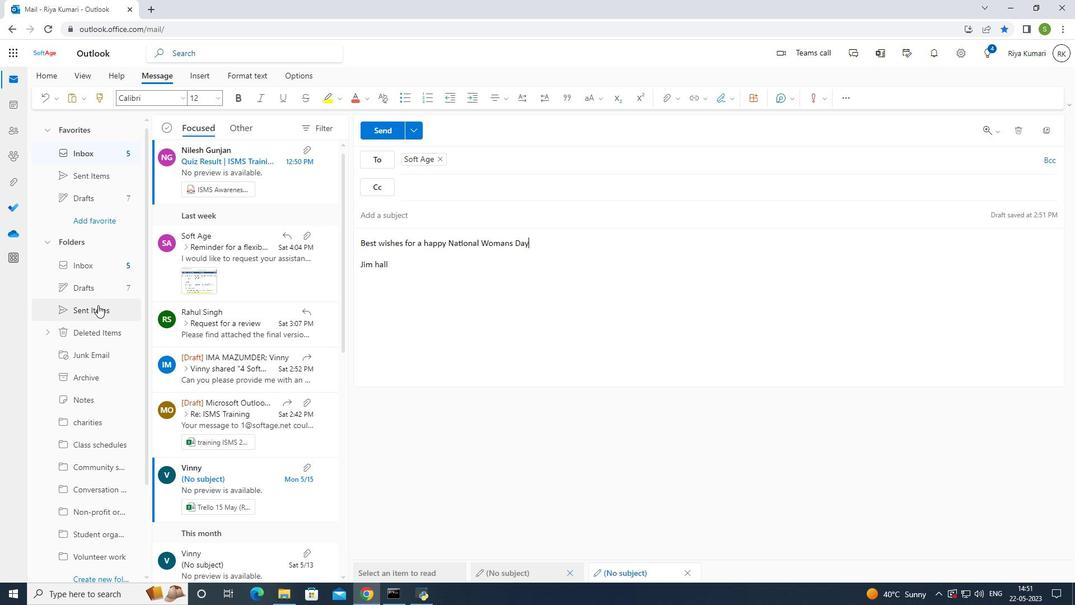 
Action: Mouse scrolled (98, 304) with delta (0, 0)
Screenshot: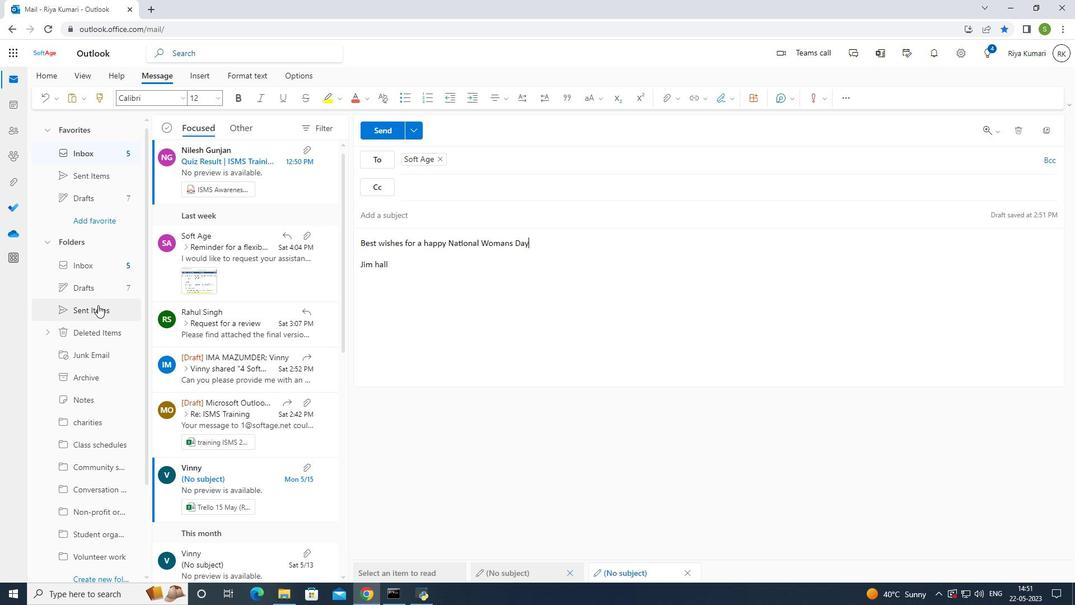 
Action: Mouse scrolled (98, 304) with delta (0, 0)
Screenshot: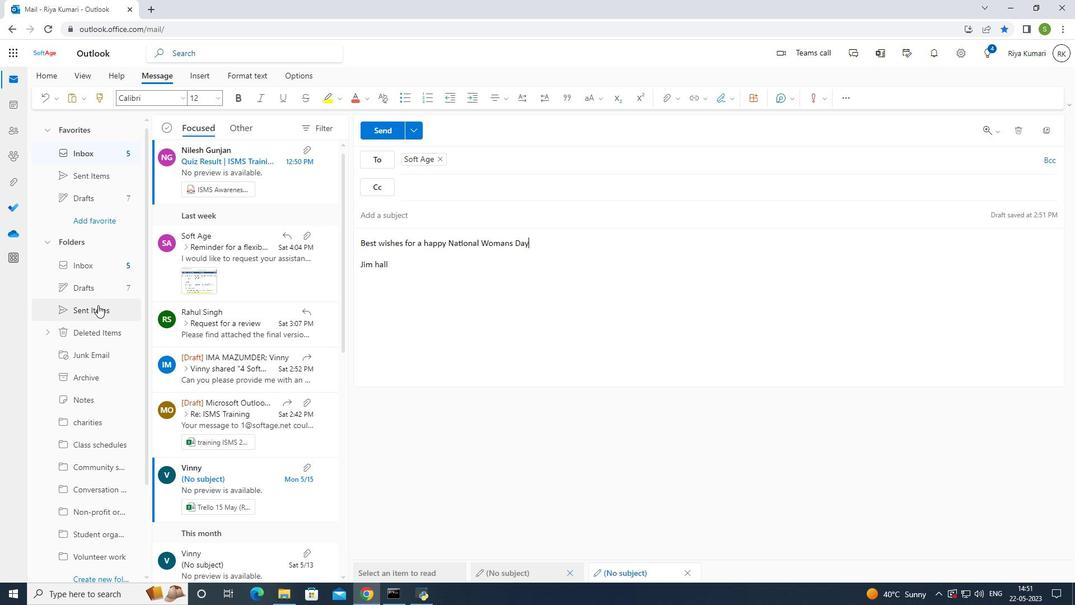 
Action: Mouse moved to (104, 298)
Screenshot: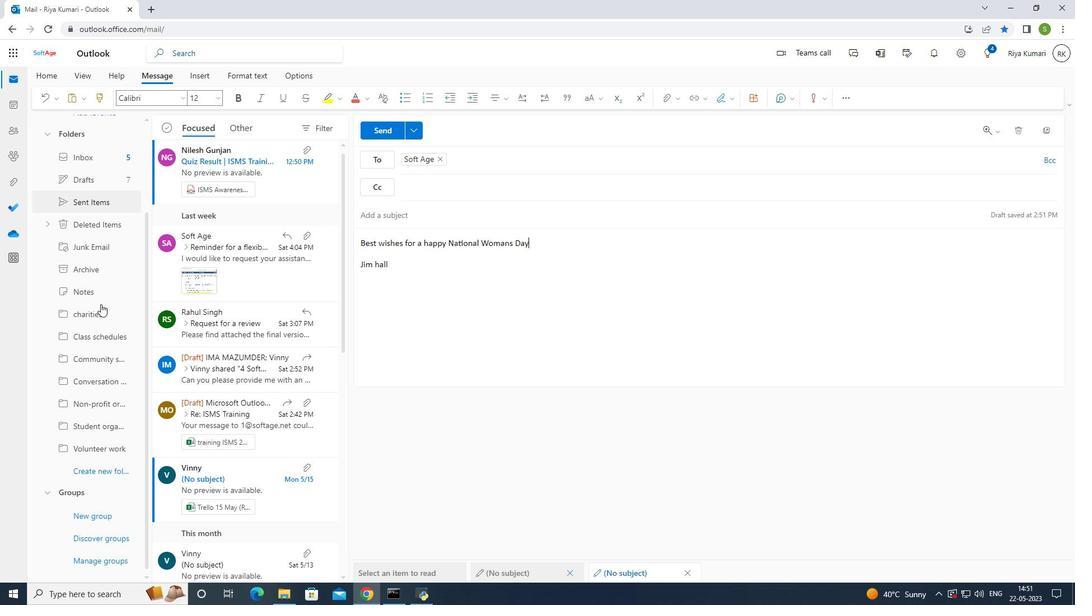 
Action: Mouse scrolled (104, 297) with delta (0, 0)
Screenshot: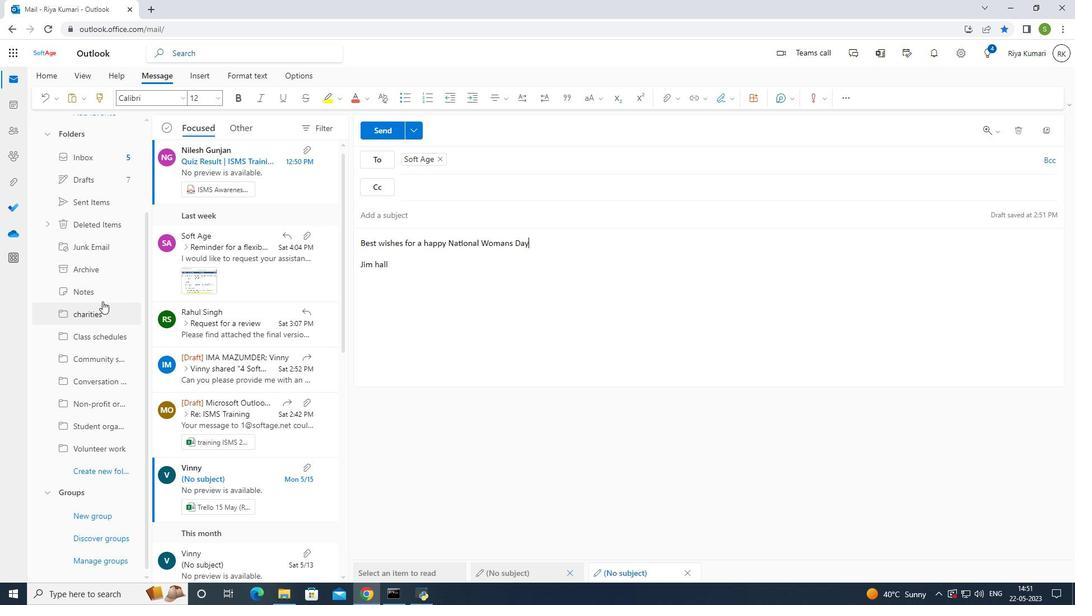 
Action: Mouse scrolled (104, 297) with delta (0, 0)
Screenshot: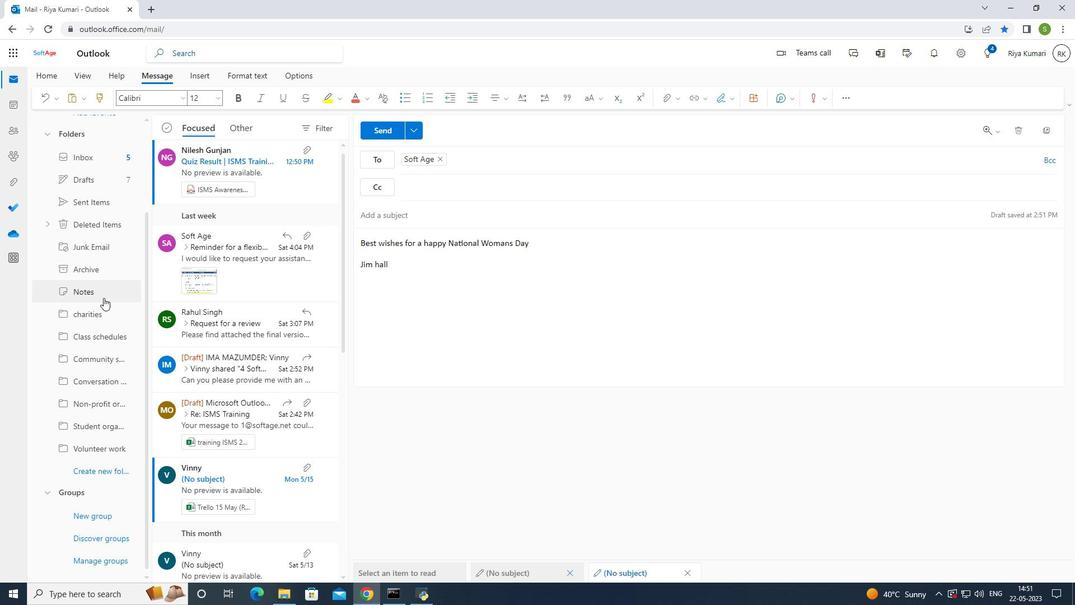 
Action: Mouse scrolled (104, 297) with delta (0, 0)
Screenshot: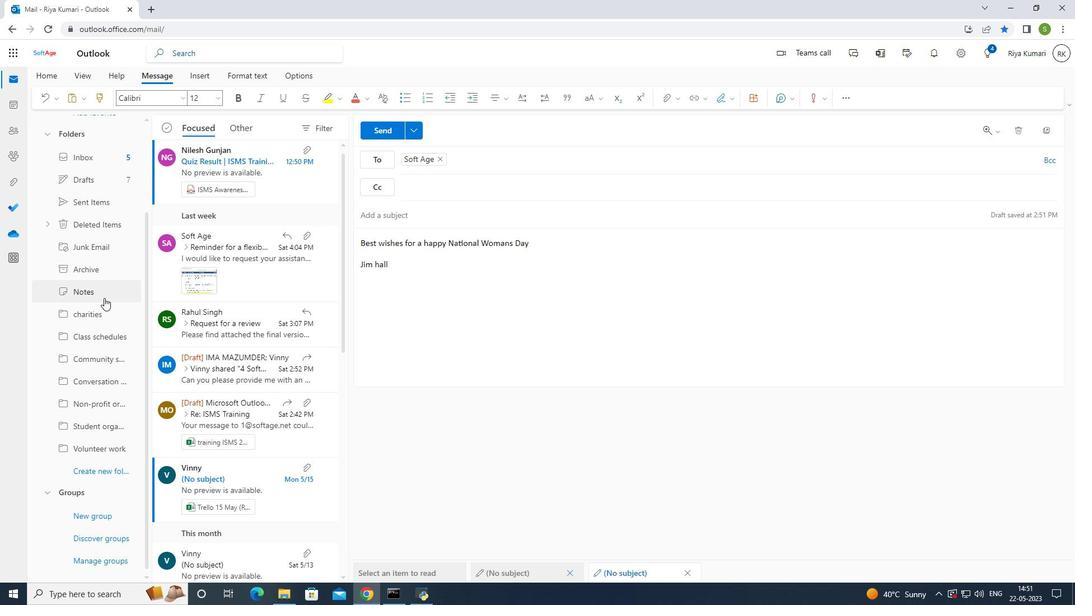 
Action: Mouse moved to (108, 289)
Screenshot: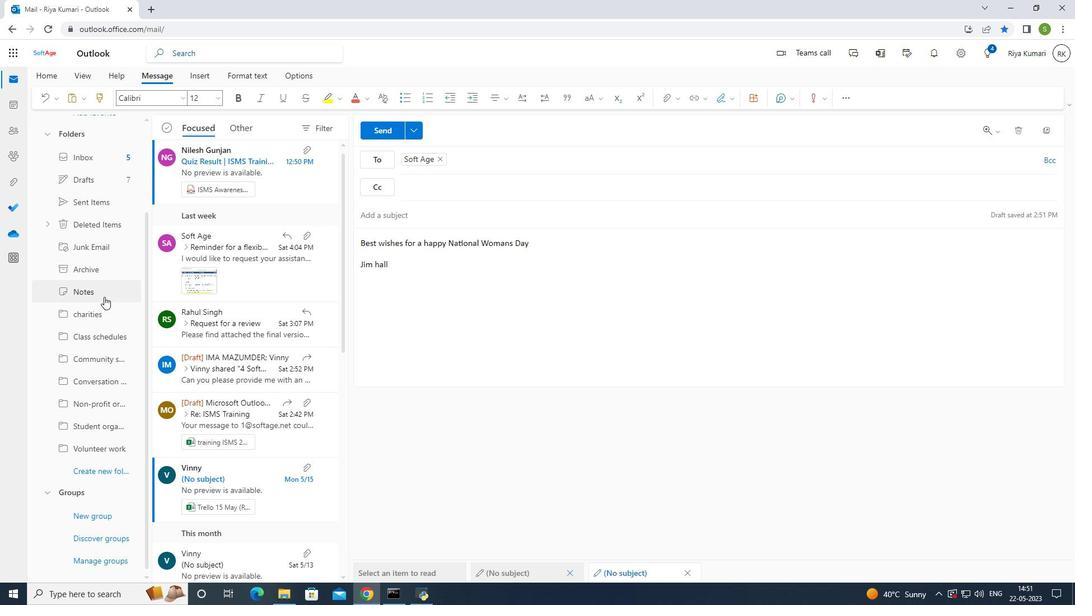 
Action: Mouse scrolled (108, 289) with delta (0, 0)
Screenshot: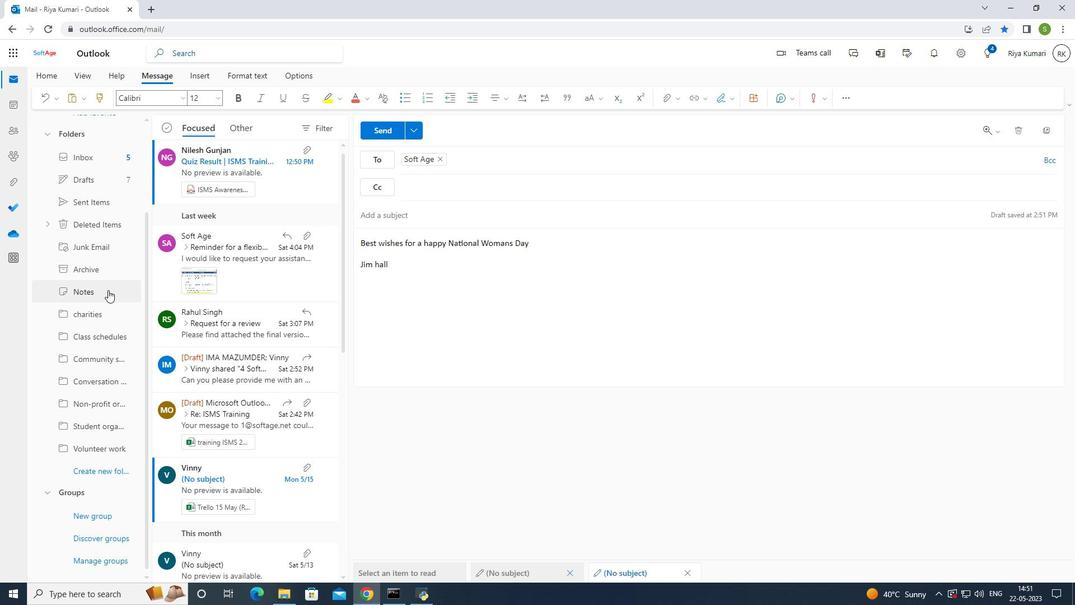 
Action: Mouse scrolled (108, 289) with delta (0, 0)
Screenshot: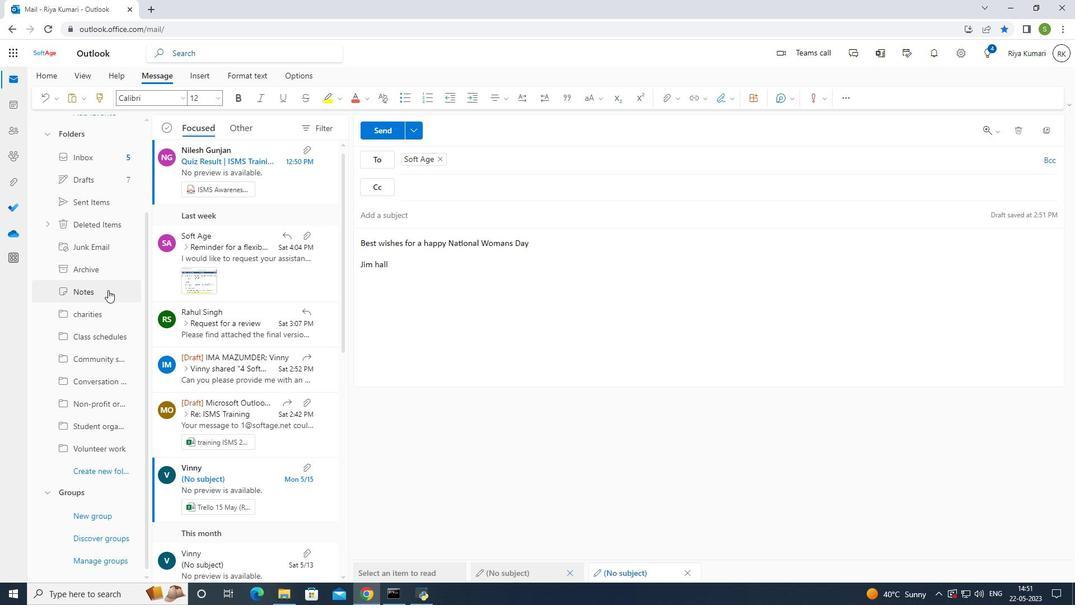 
Action: Mouse scrolled (108, 289) with delta (0, 0)
Screenshot: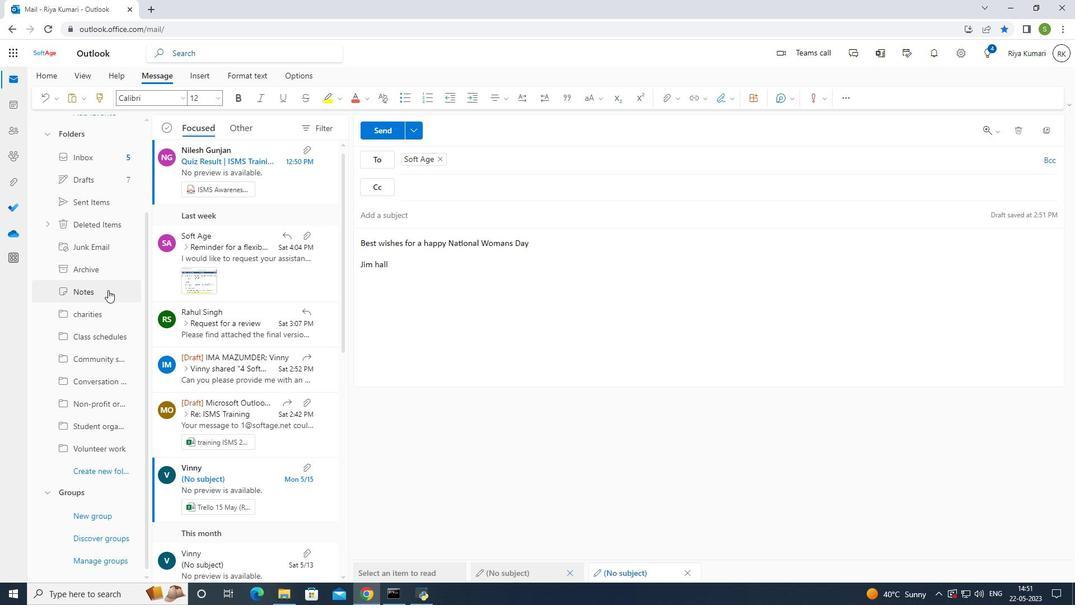 
Action: Mouse moved to (87, 470)
Screenshot: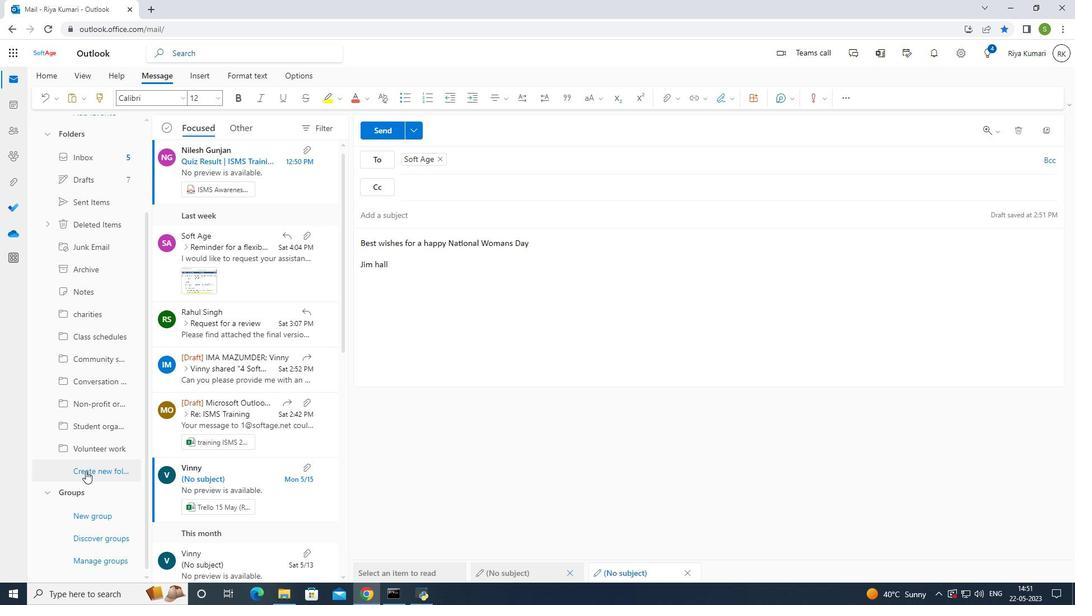 
Action: Mouse pressed left at (87, 470)
Screenshot: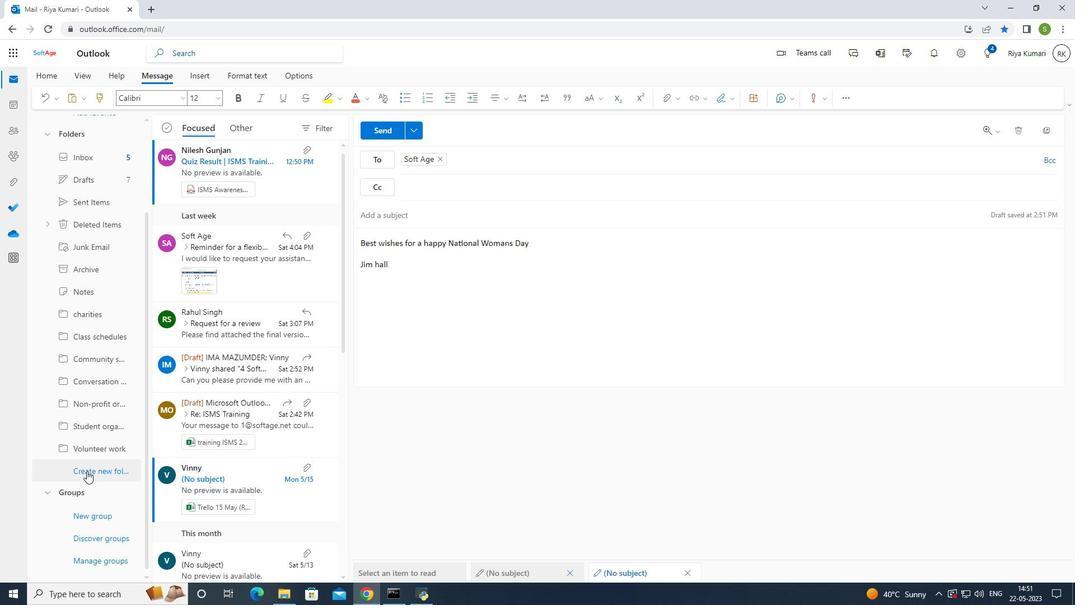 
Action: Mouse moved to (109, 435)
Screenshot: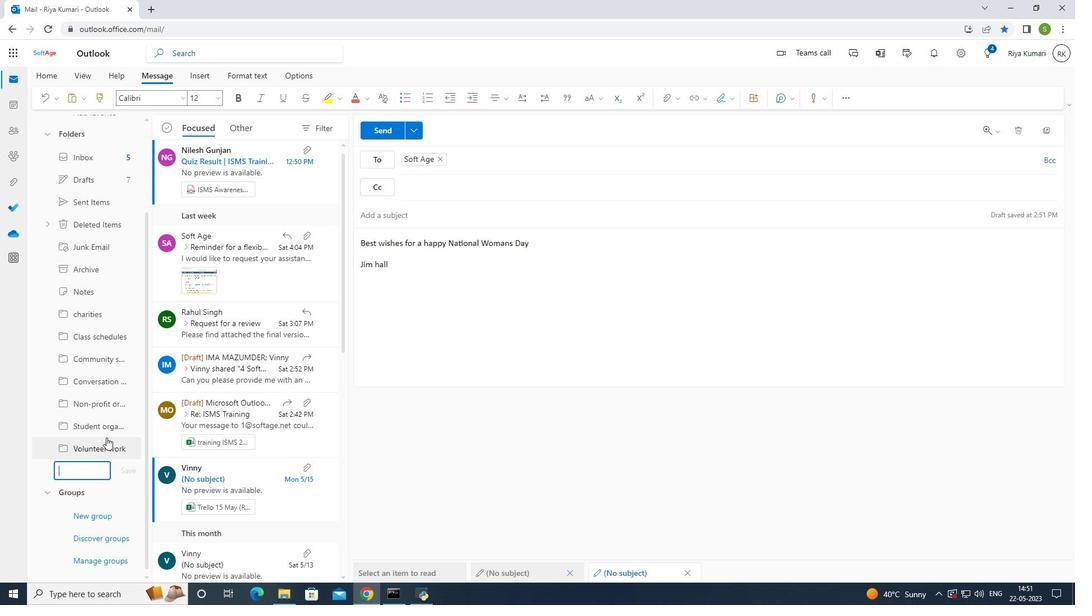 
Action: Key pressed <Key.shift><Key.shift><Key.shift><Key.shift><Key.shift><Key.shift><Key.shift><Key.shift><Key.shift><Key.shift>Fundraising<Key.enter>
Screenshot: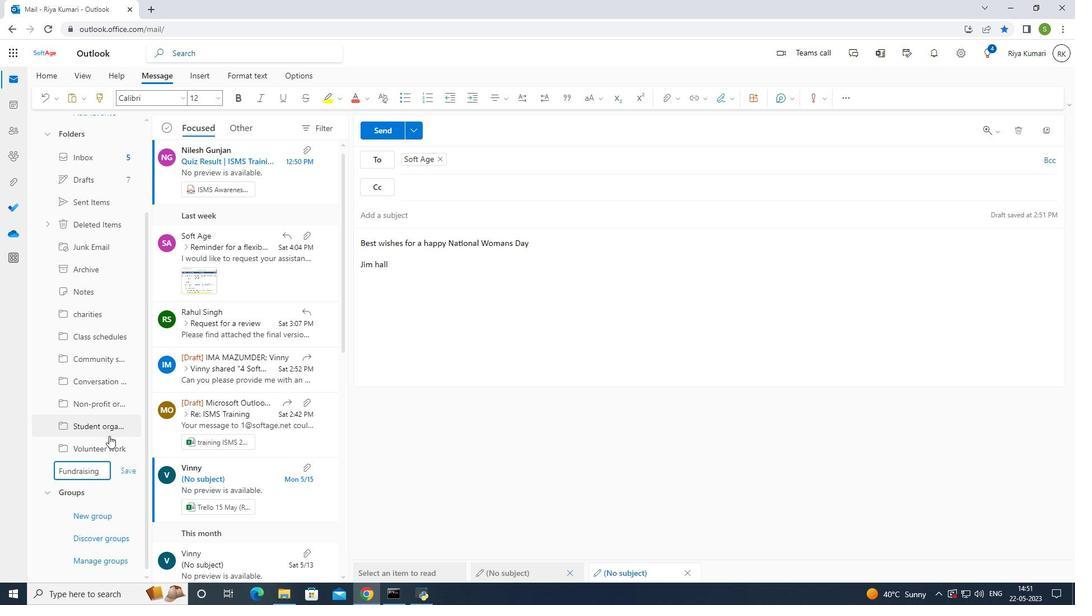
Action: Mouse moved to (398, 136)
Screenshot: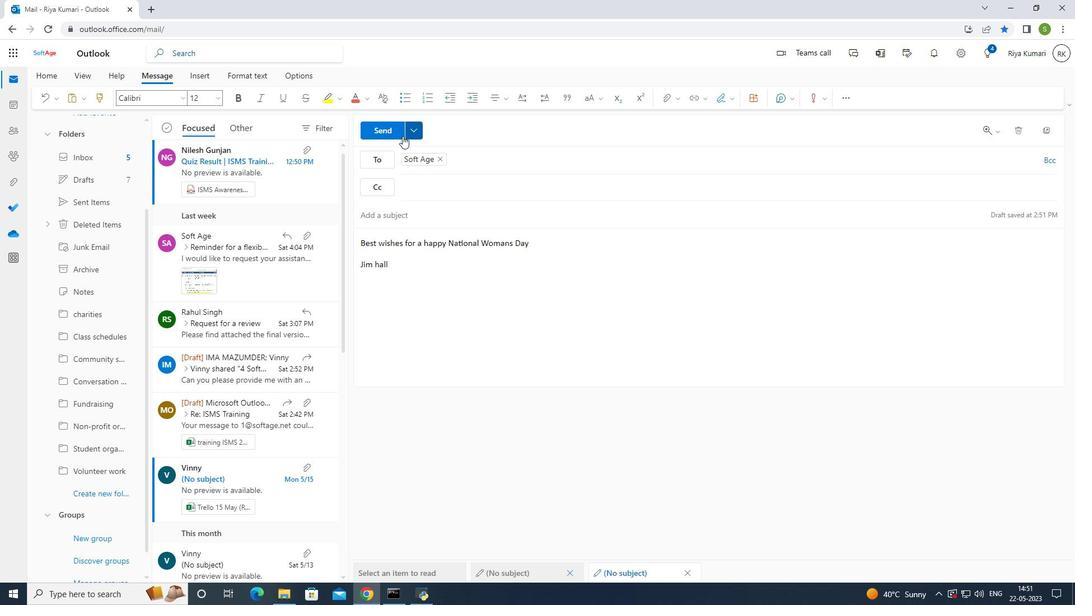 
Action: Mouse pressed left at (398, 136)
Screenshot: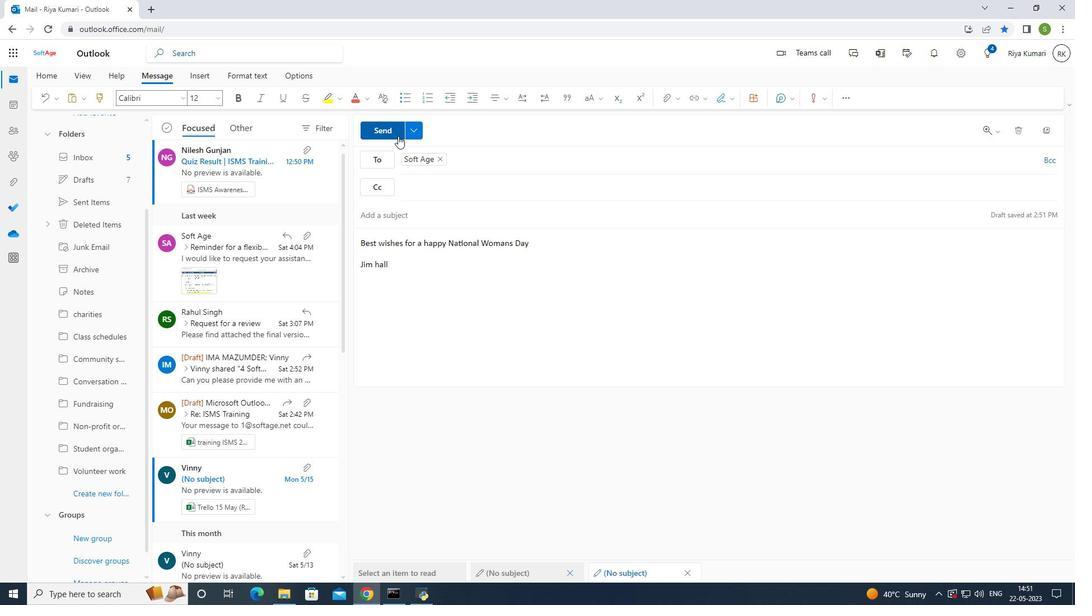 
Action: Mouse moved to (534, 338)
Screenshot: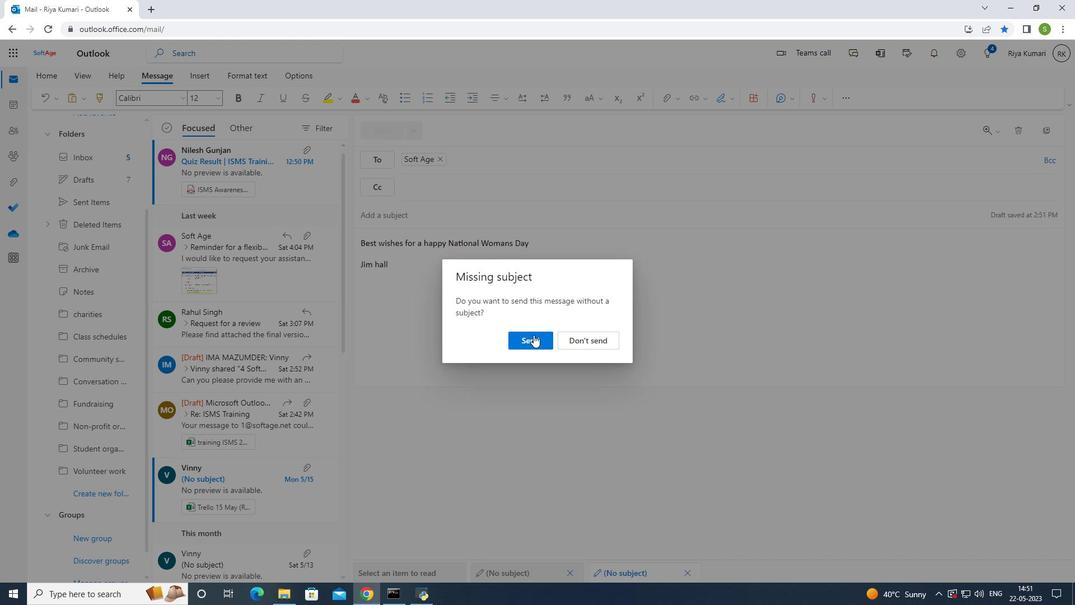 
Action: Mouse pressed left at (534, 338)
Screenshot: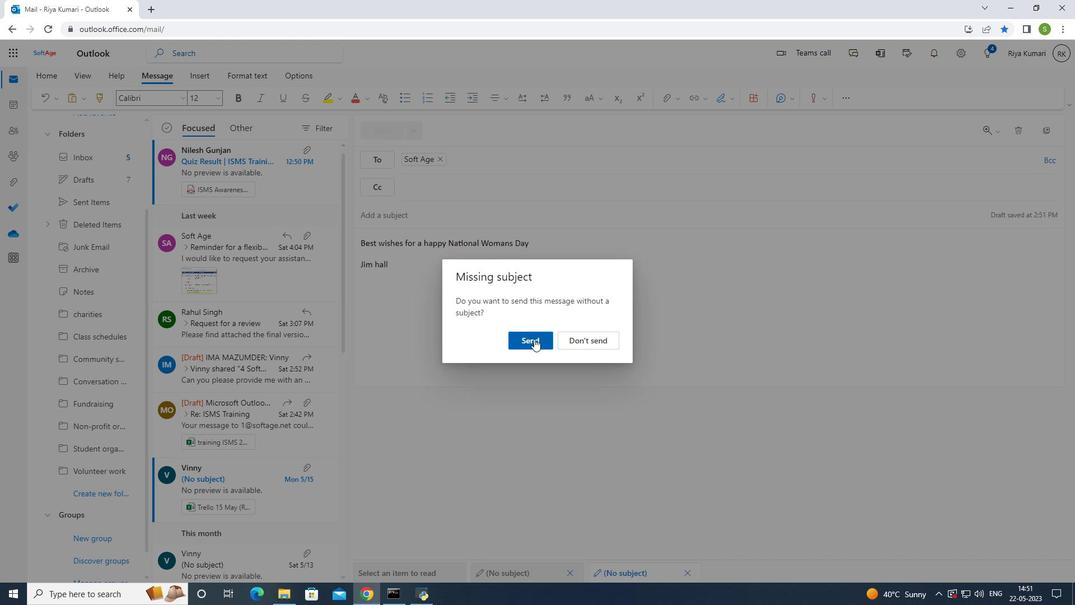 
Action: Mouse moved to (726, 309)
Screenshot: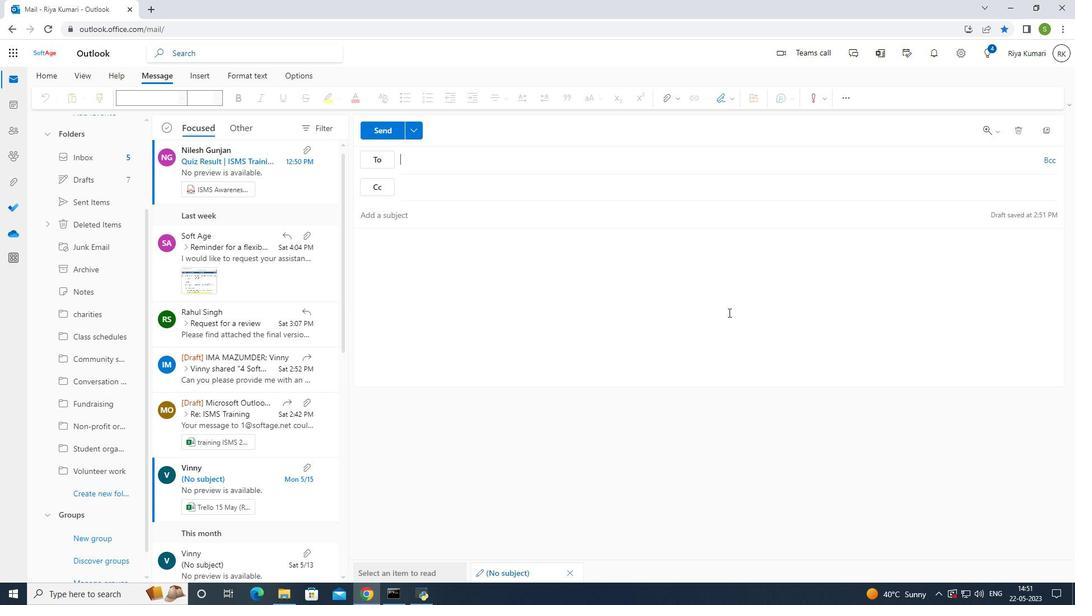 
